 Task: Add an event with the title Coffee Meeting with Jane, date '2024/04/05', time 8:50 AM to 10:50 AMand add a description: _x000D_
Forming Pairs: Divide the team into pairs. Each pair will consist of a faller and one or more catchers. Ideally, the catchers should be physically capable of supporting the weight of the faller., put the event into Blue category . Add location for the event as: 789 Pefkoulia Beach, Lefkada, Greece, logged in from the account softage.10@softage.netand send the event invitation to softage.2@softage.net and softage.3@softage.net. Set a reminder for the event At time of event
Action: Mouse moved to (118, 135)
Screenshot: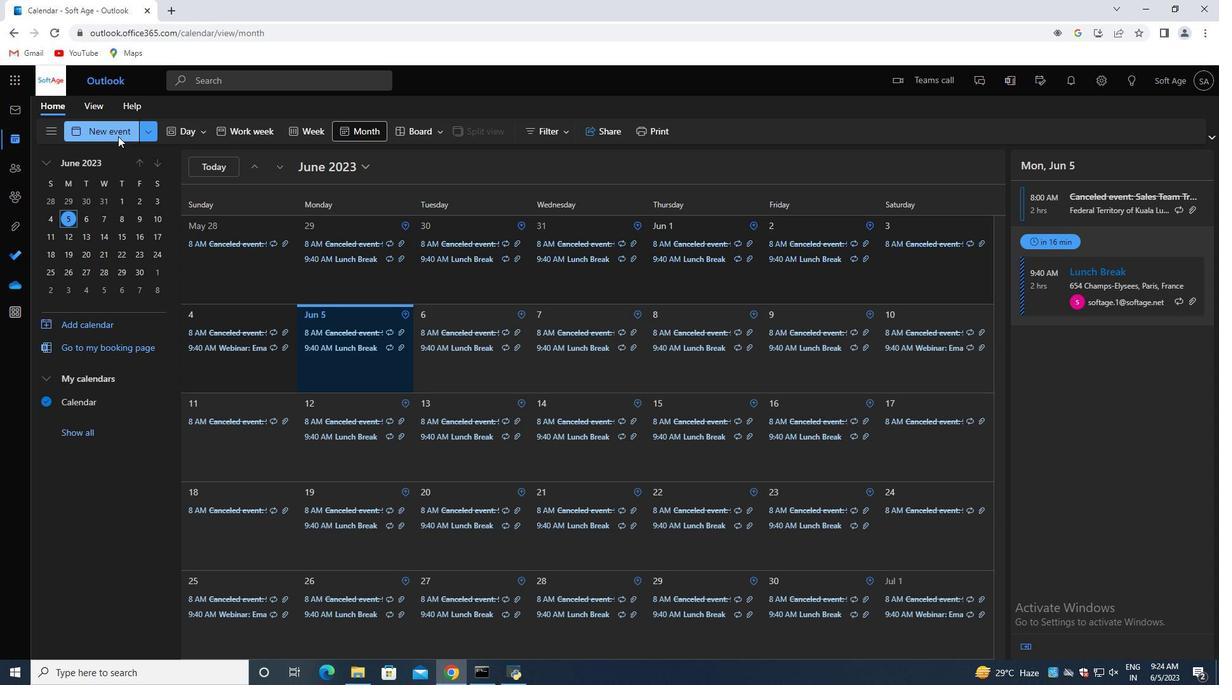 
Action: Mouse pressed left at (118, 135)
Screenshot: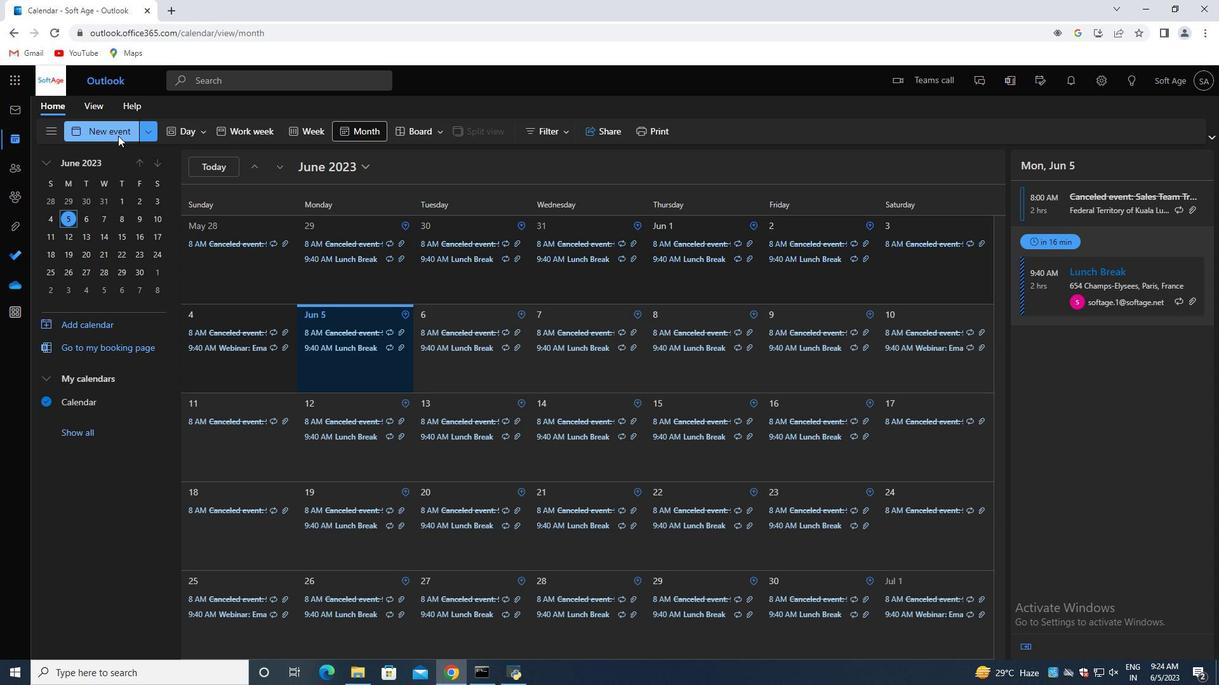 
Action: Mouse moved to (335, 204)
Screenshot: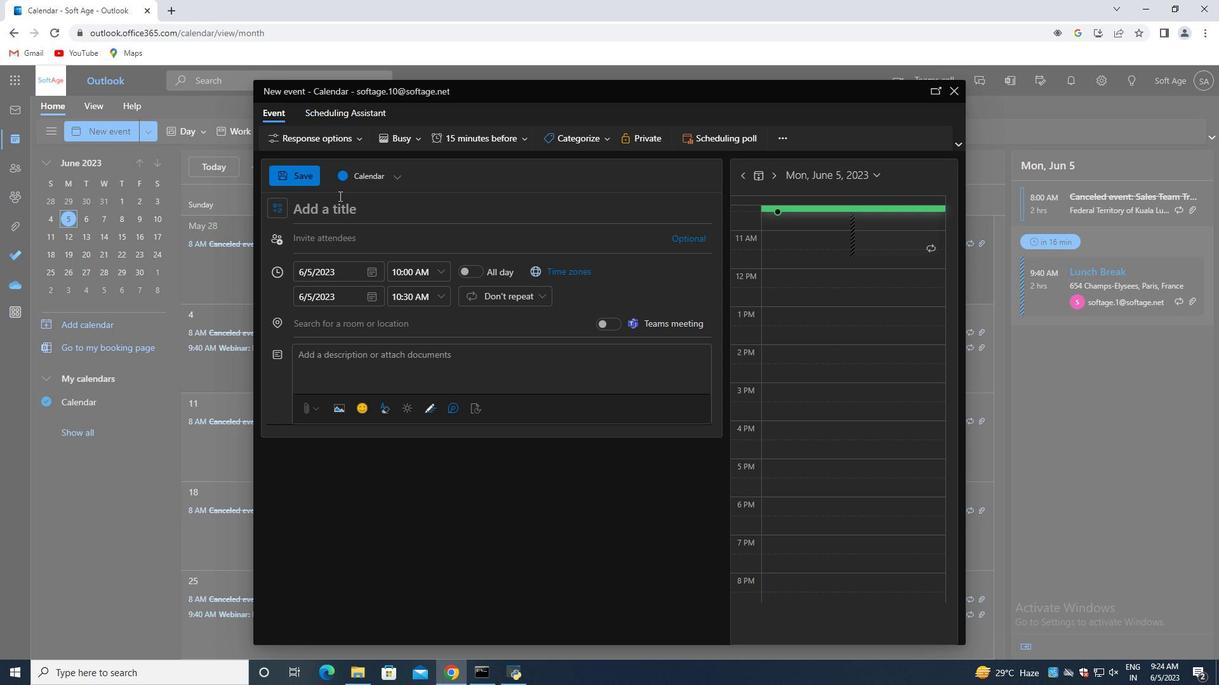 
Action: Mouse pressed left at (335, 204)
Screenshot: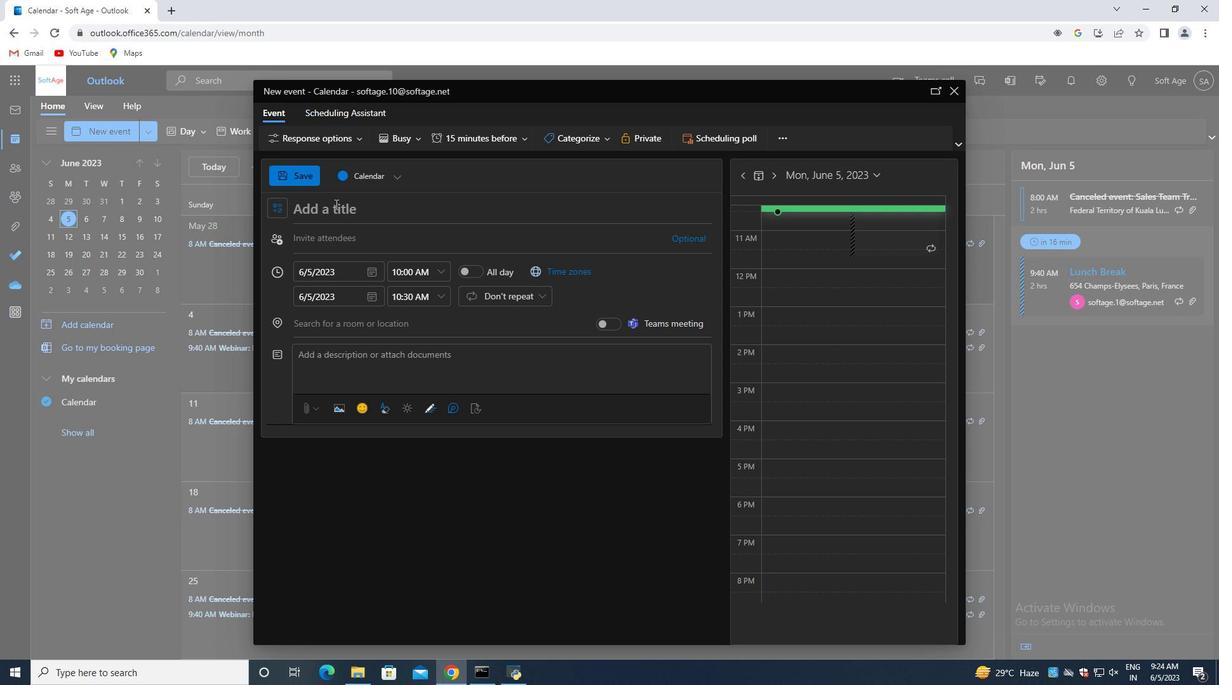 
Action: Key pressed <Key.shift>Coffee<Key.space><Key.shift>Meeting<Key.space>with<Key.space><Key.shift>Jane
Screenshot: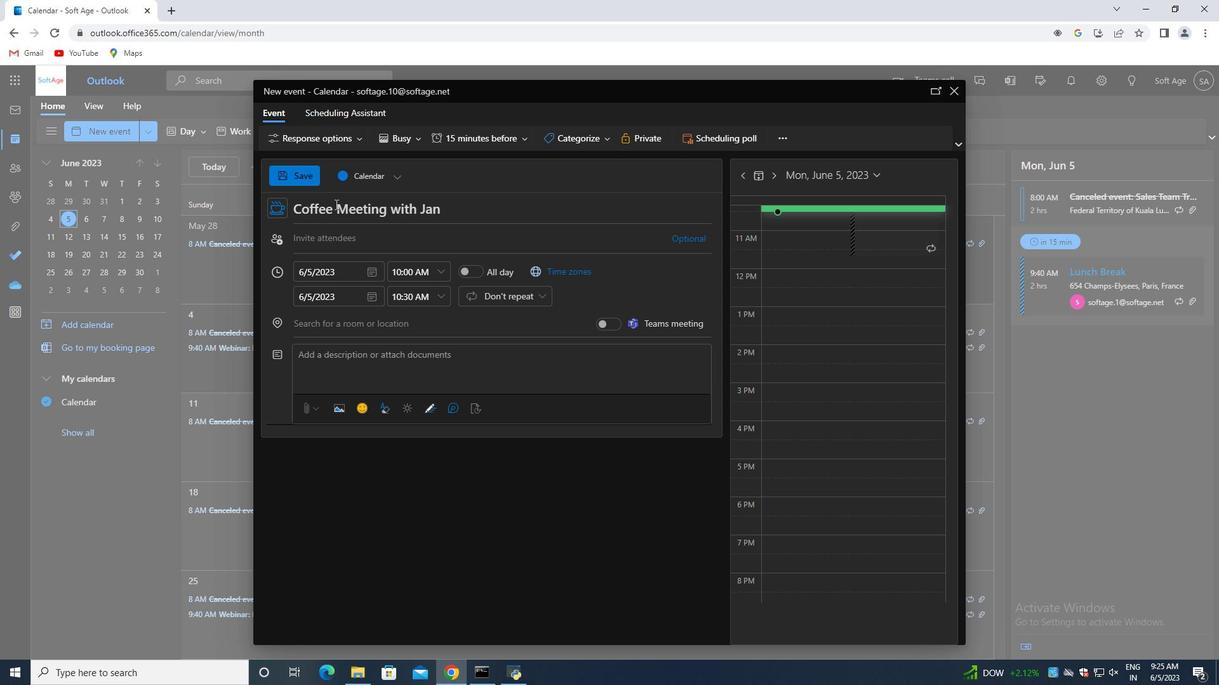 
Action: Mouse moved to (372, 272)
Screenshot: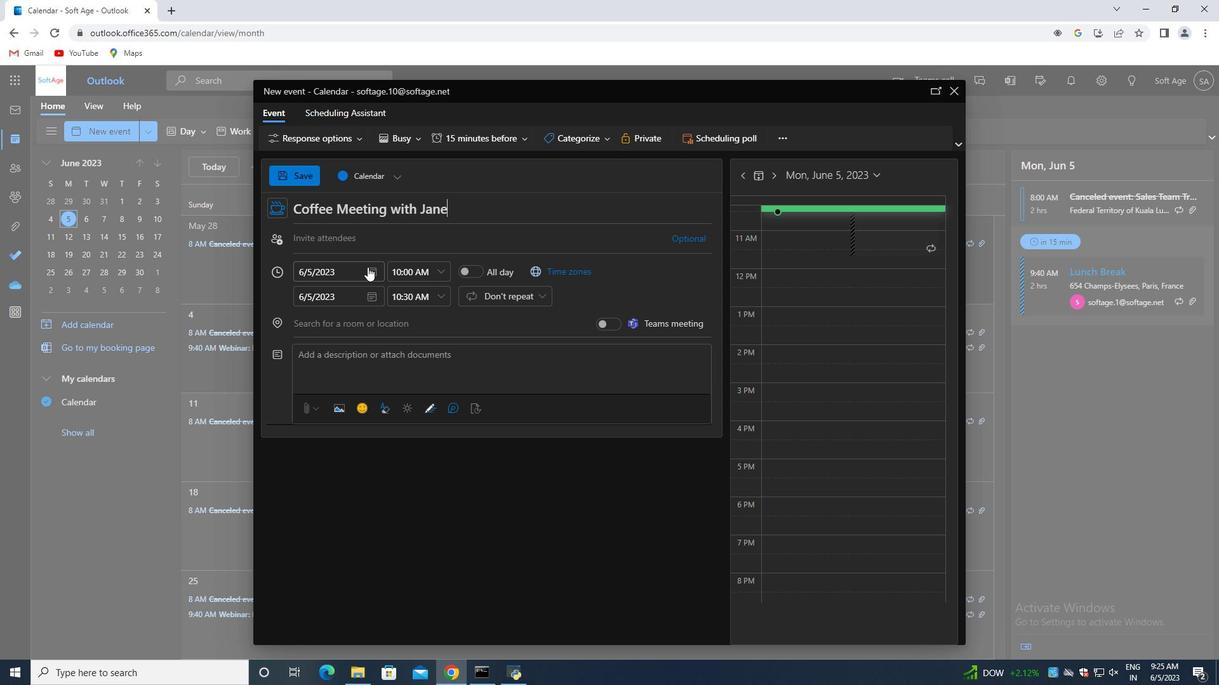 
Action: Mouse pressed left at (372, 272)
Screenshot: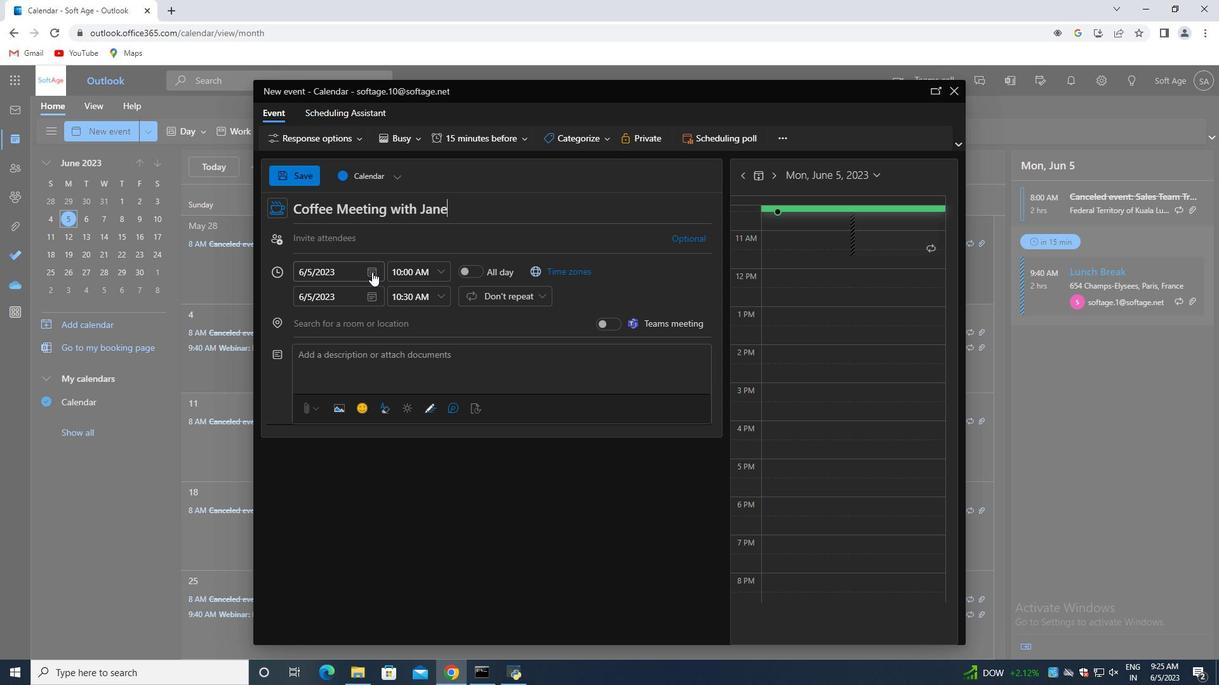 
Action: Mouse moved to (415, 299)
Screenshot: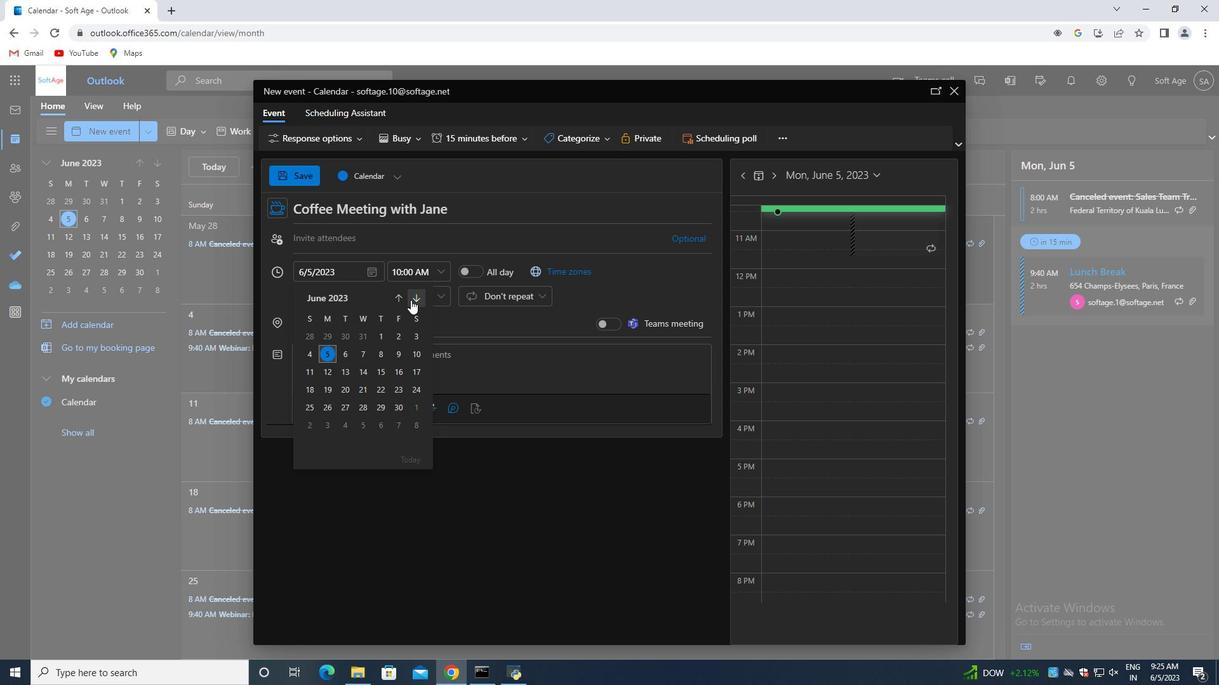 
Action: Mouse pressed left at (415, 299)
Screenshot: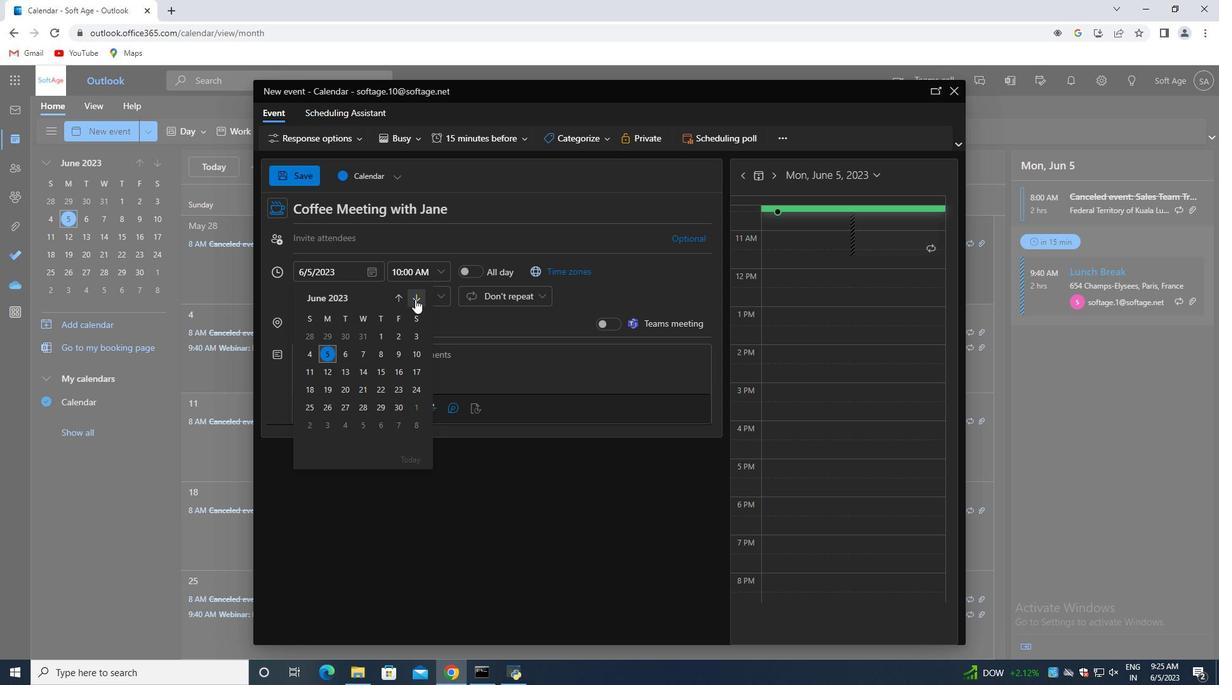 
Action: Mouse pressed left at (415, 299)
Screenshot: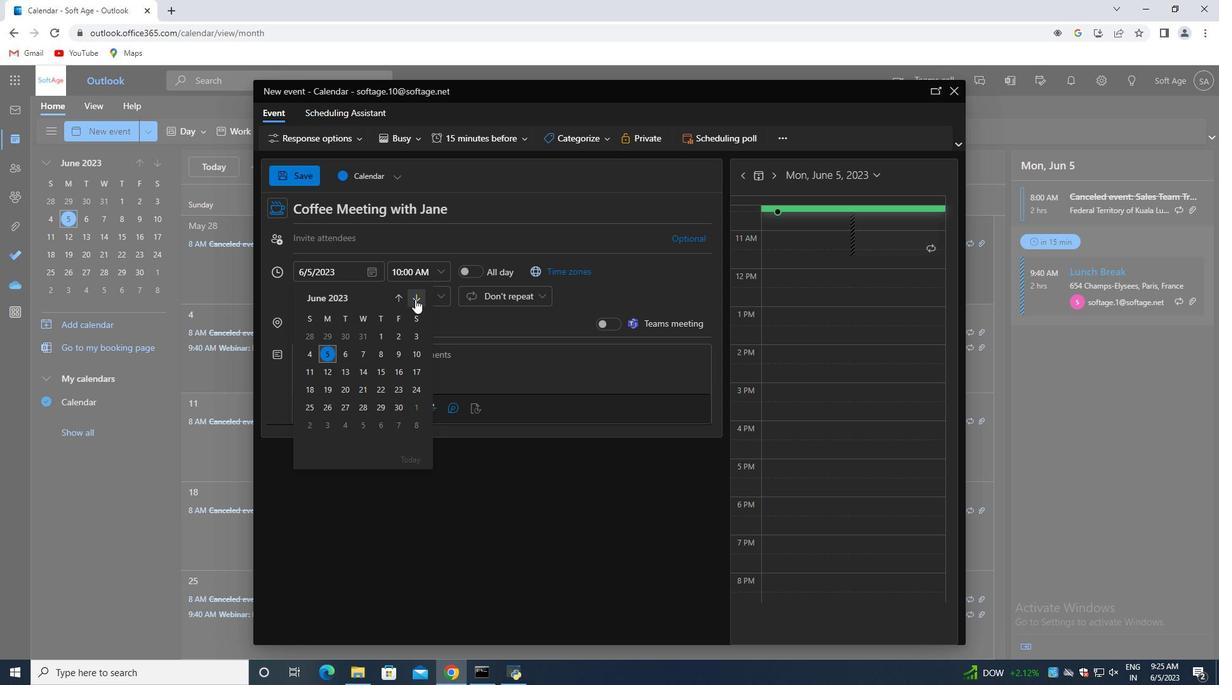 
Action: Mouse pressed left at (415, 299)
Screenshot: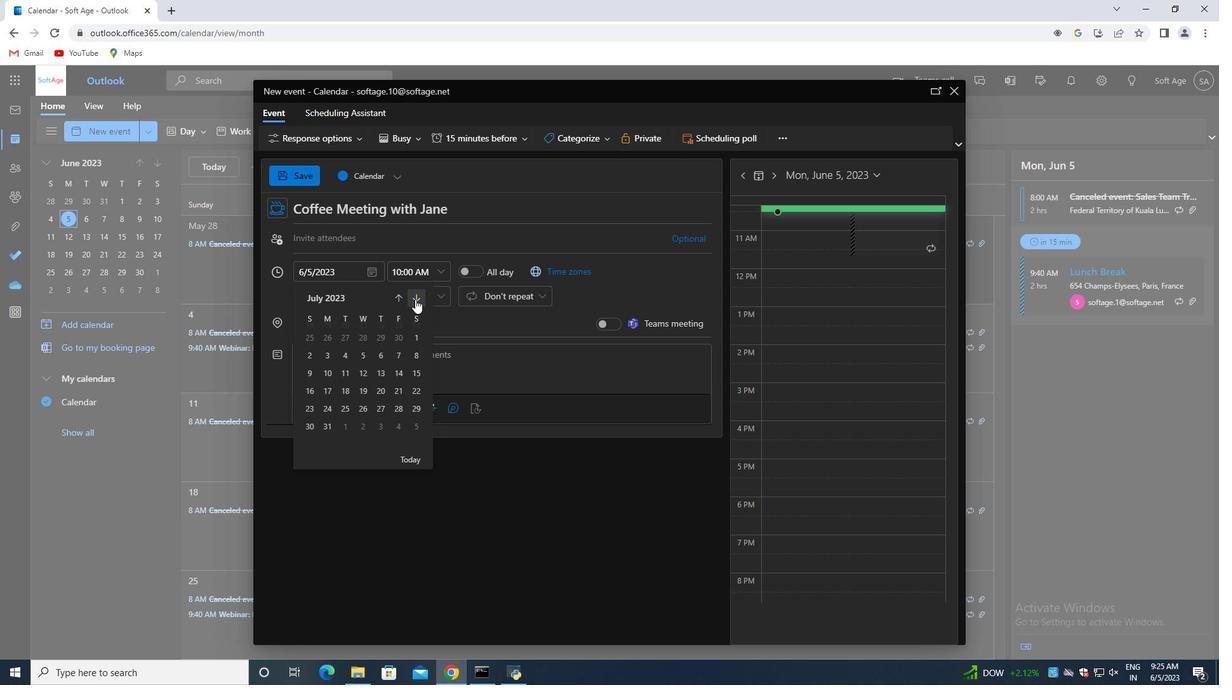 
Action: Mouse pressed left at (415, 299)
Screenshot: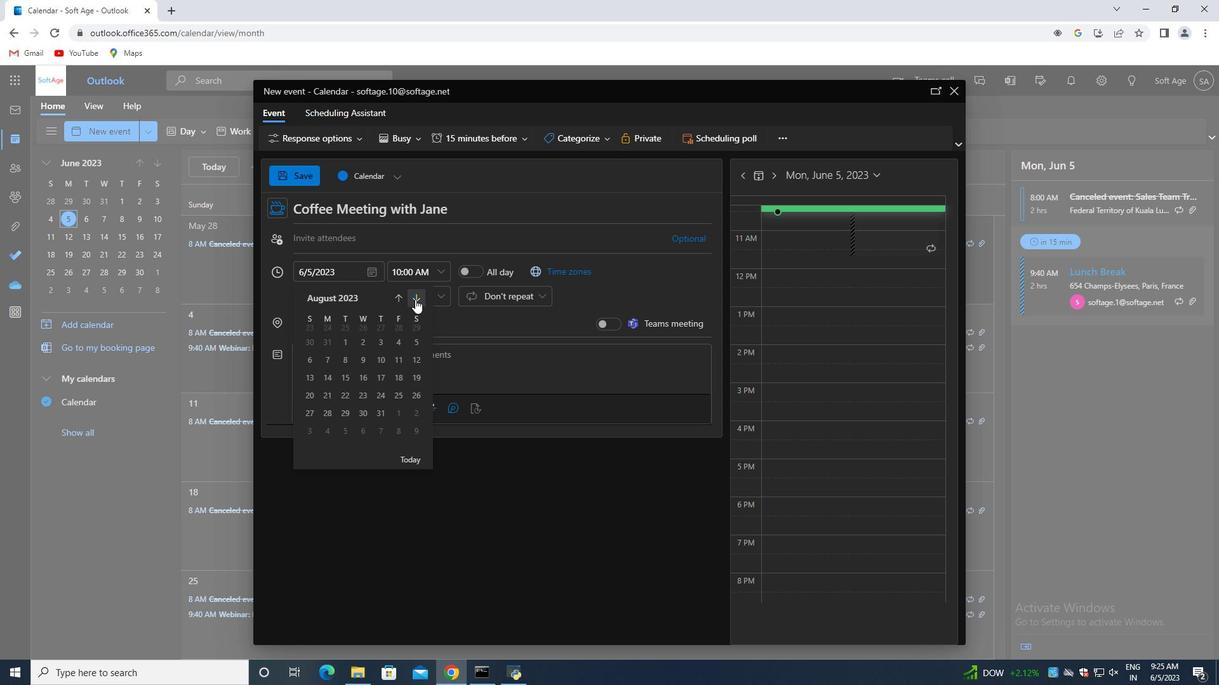 
Action: Mouse pressed left at (415, 299)
Screenshot: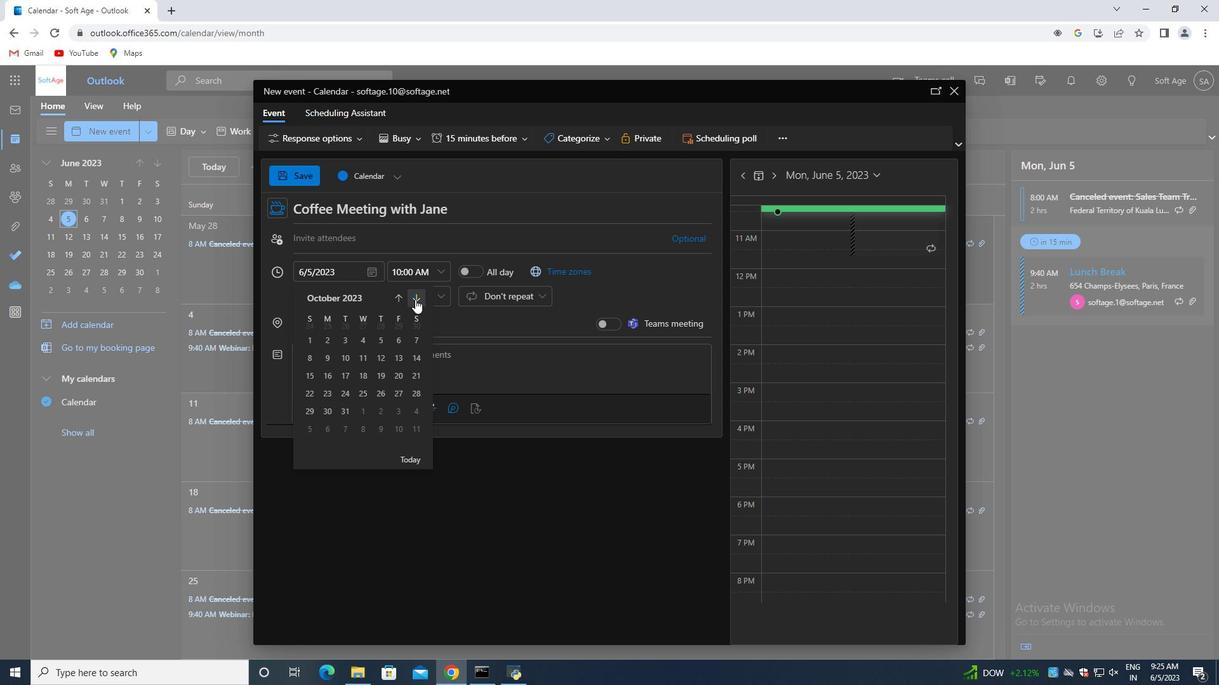 
Action: Mouse pressed left at (415, 299)
Screenshot: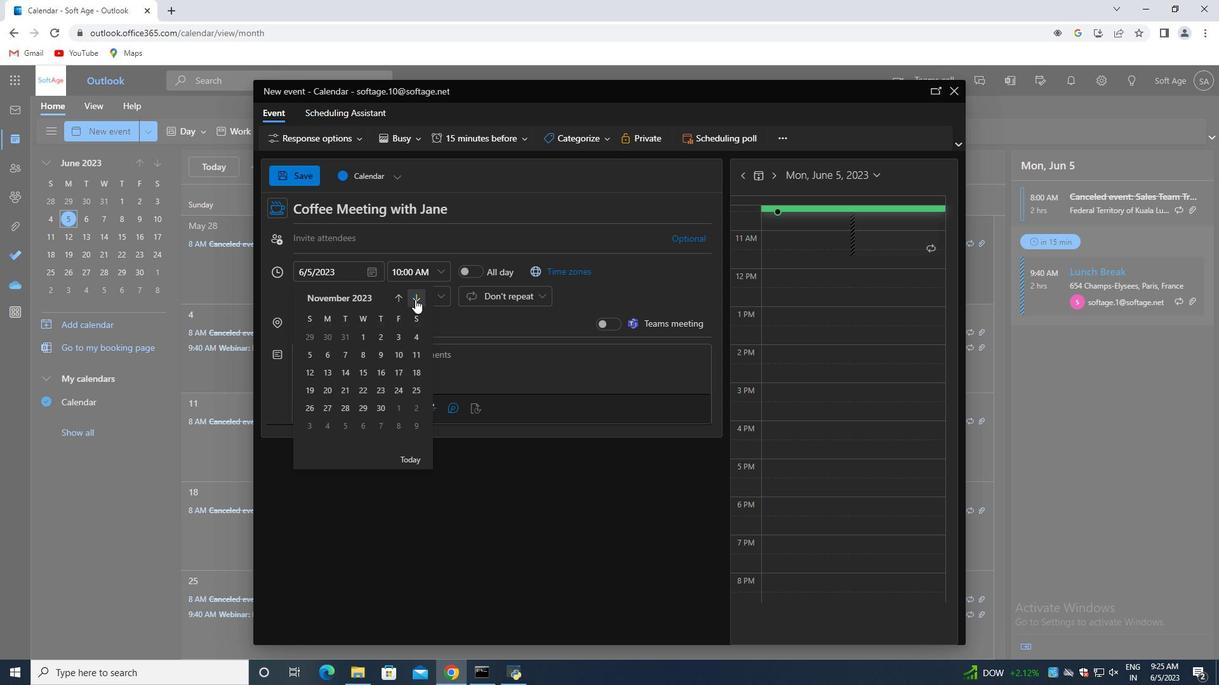 
Action: Mouse pressed left at (415, 299)
Screenshot: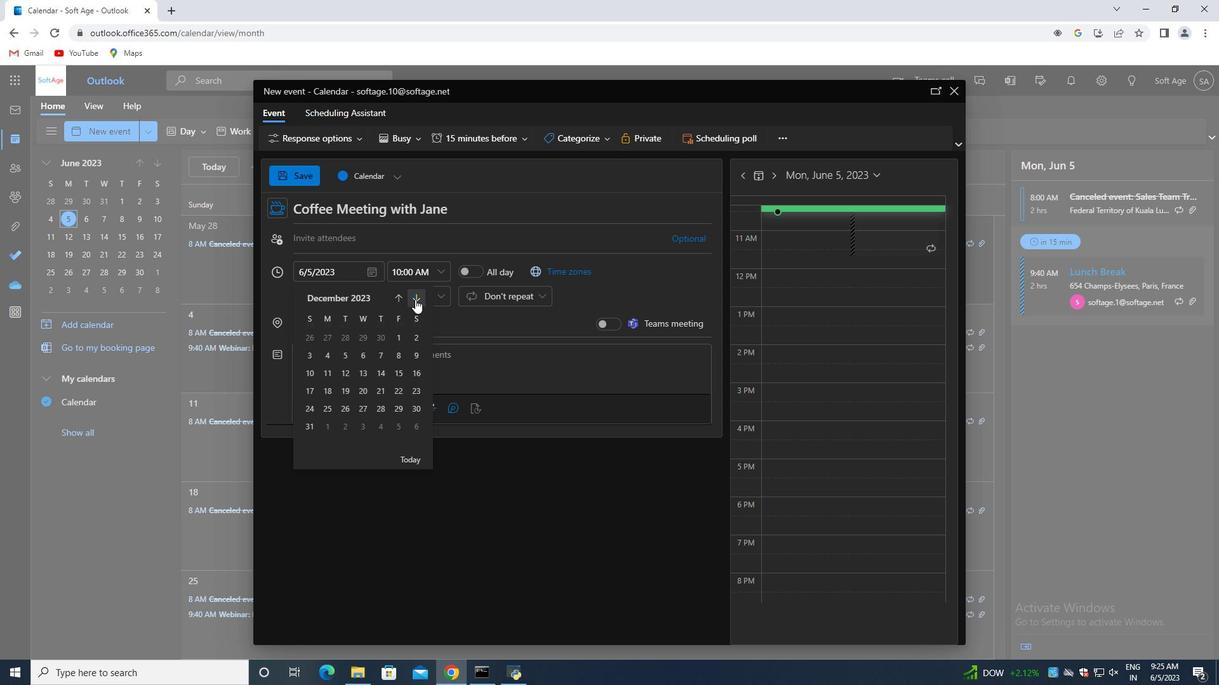 
Action: Mouse pressed left at (415, 299)
Screenshot: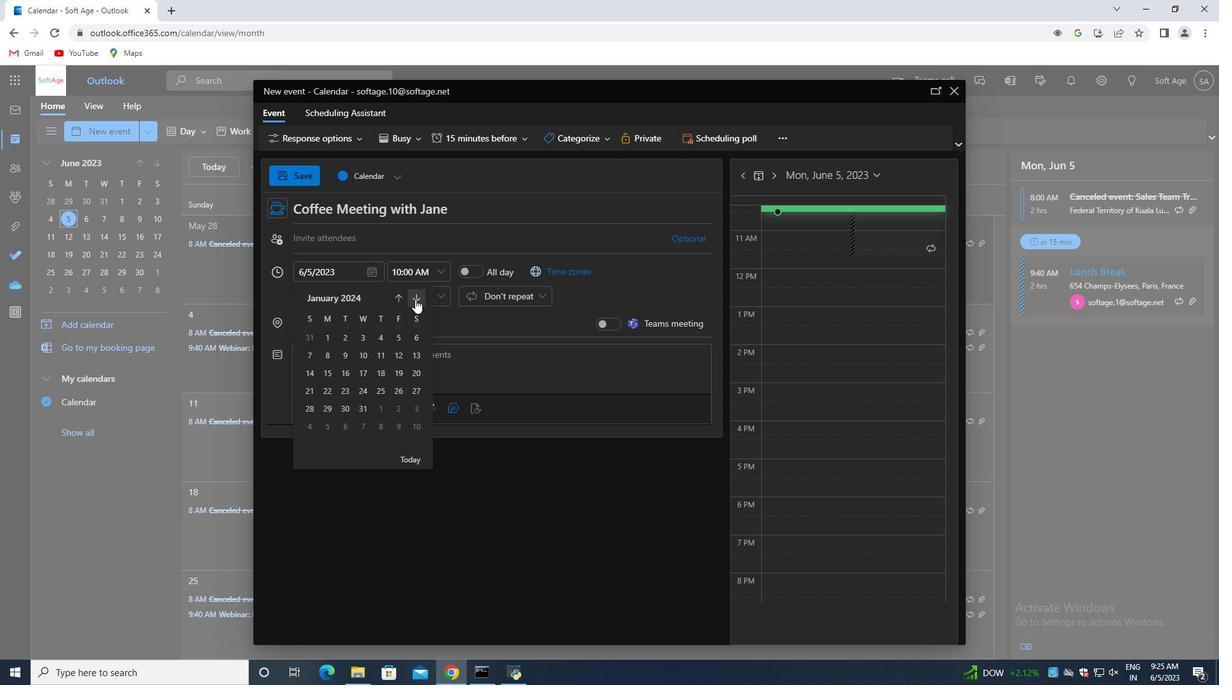 
Action: Mouse pressed left at (415, 299)
Screenshot: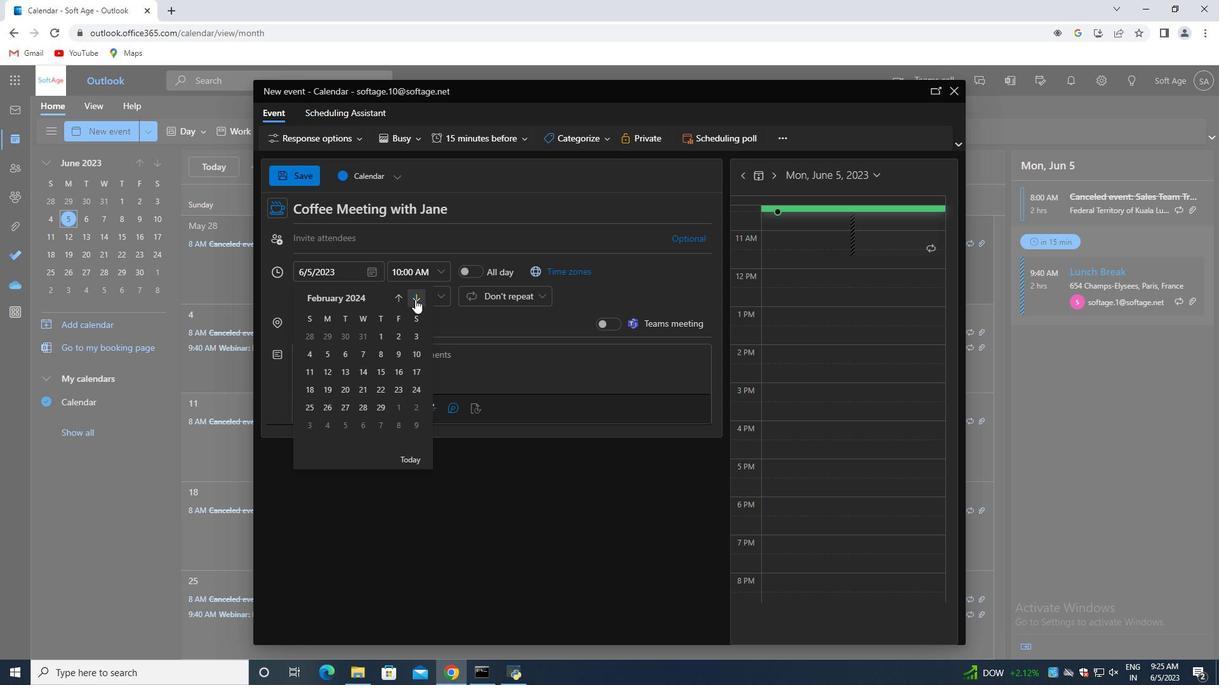 
Action: Mouse pressed left at (415, 299)
Screenshot: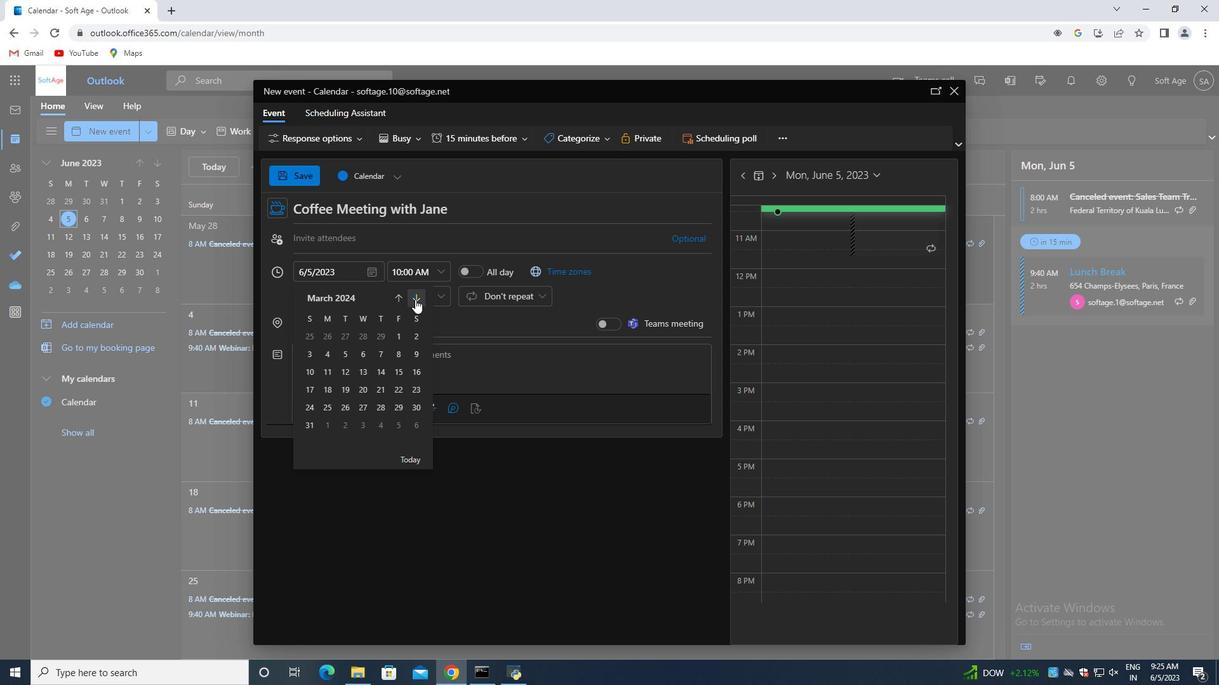 
Action: Mouse moved to (398, 334)
Screenshot: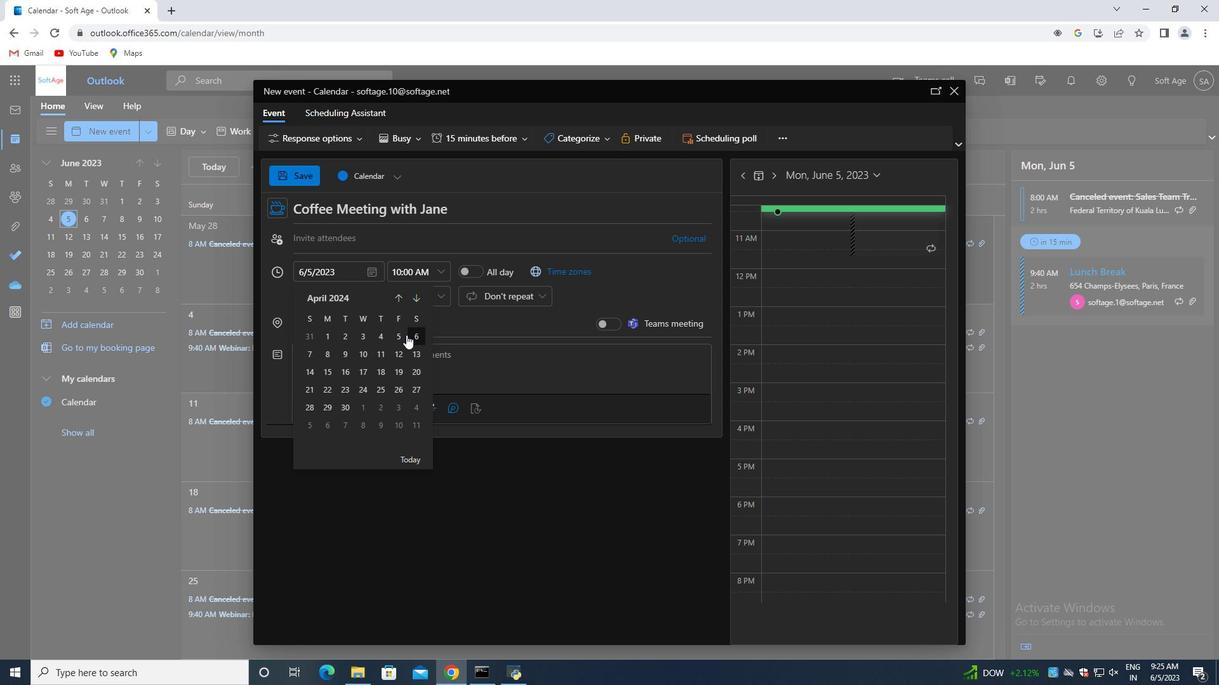 
Action: Mouse pressed left at (398, 334)
Screenshot: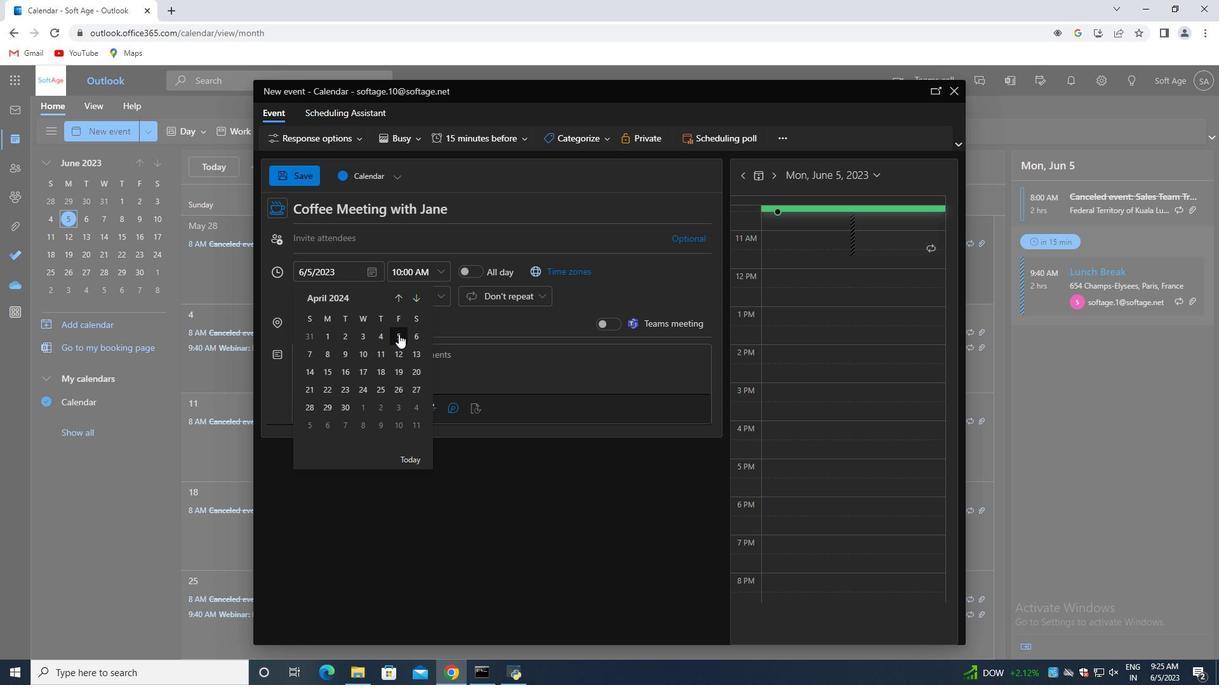 
Action: Mouse moved to (442, 271)
Screenshot: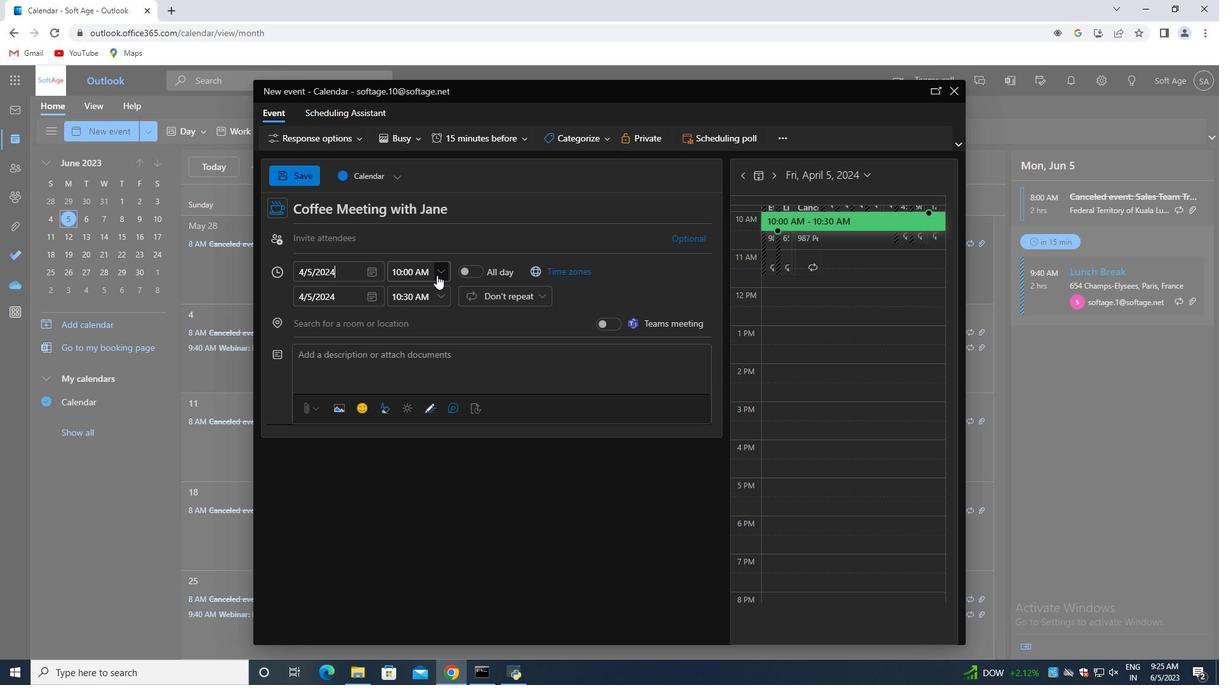 
Action: Mouse pressed left at (442, 271)
Screenshot: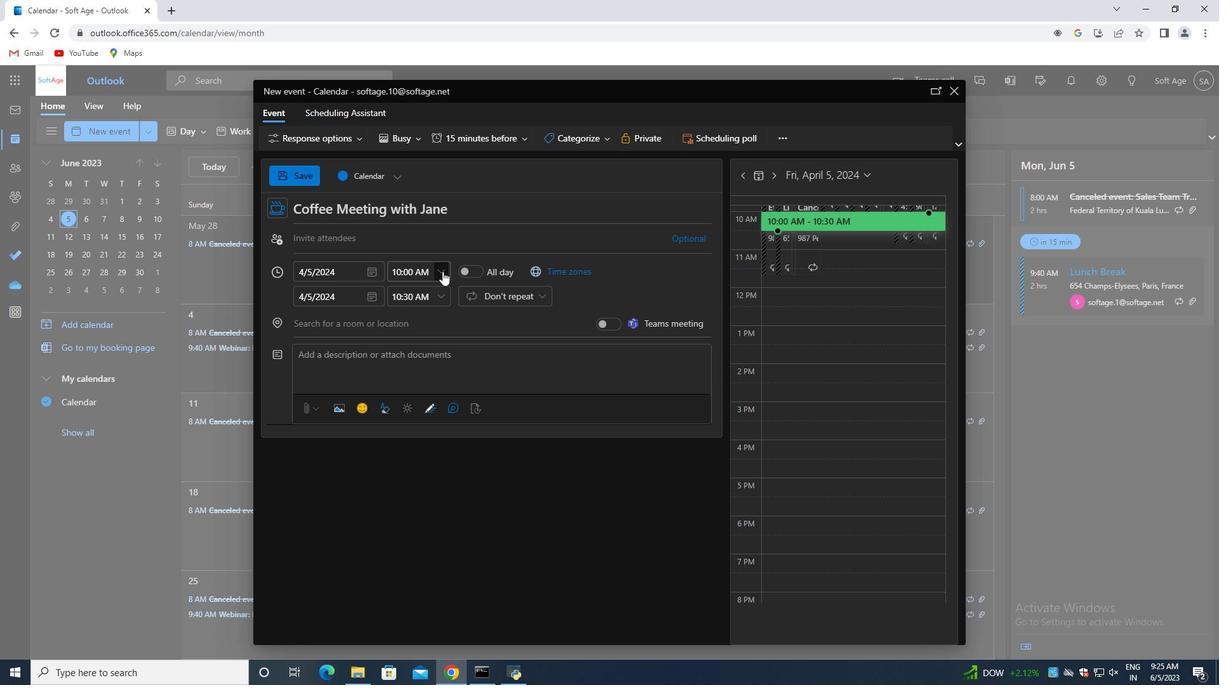 
Action: Mouse moved to (426, 330)
Screenshot: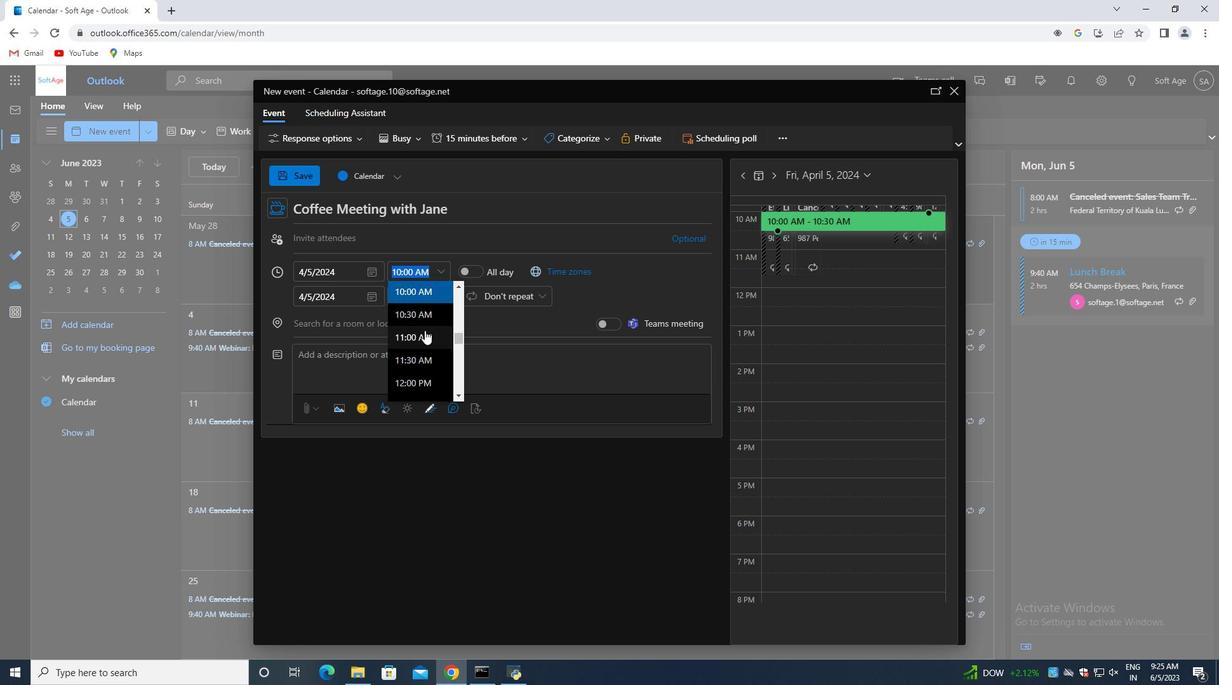 
Action: Mouse scrolled (426, 331) with delta (0, 0)
Screenshot: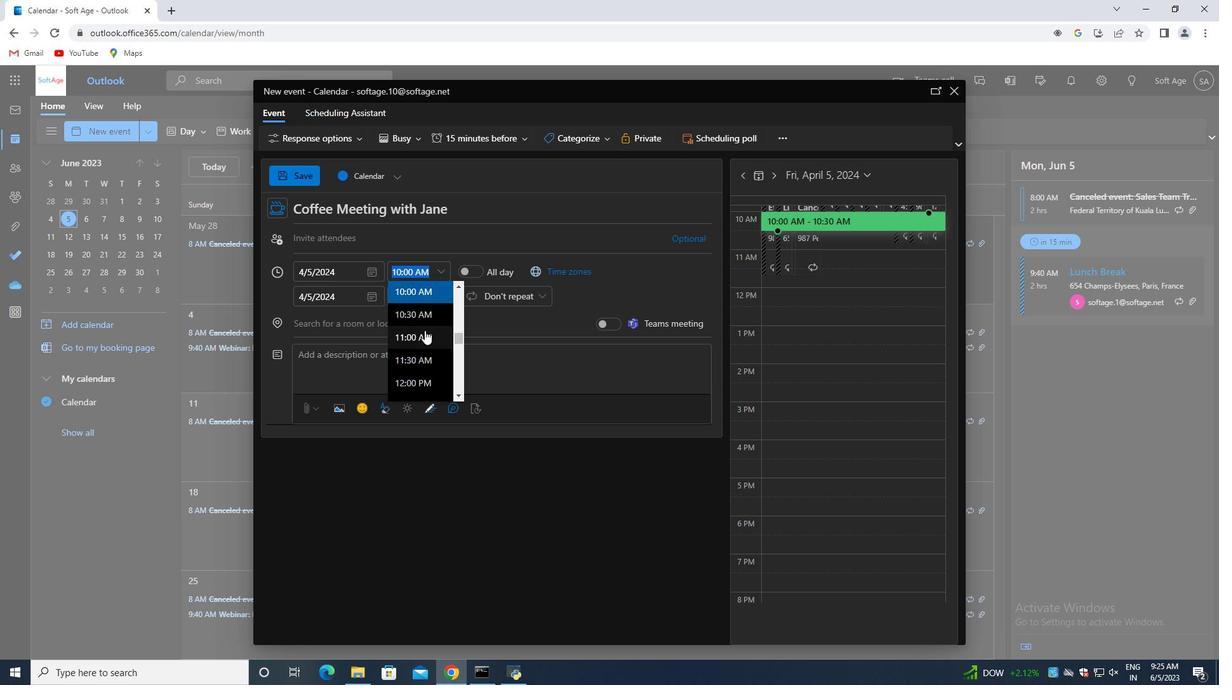 
Action: Mouse scrolled (426, 331) with delta (0, 0)
Screenshot: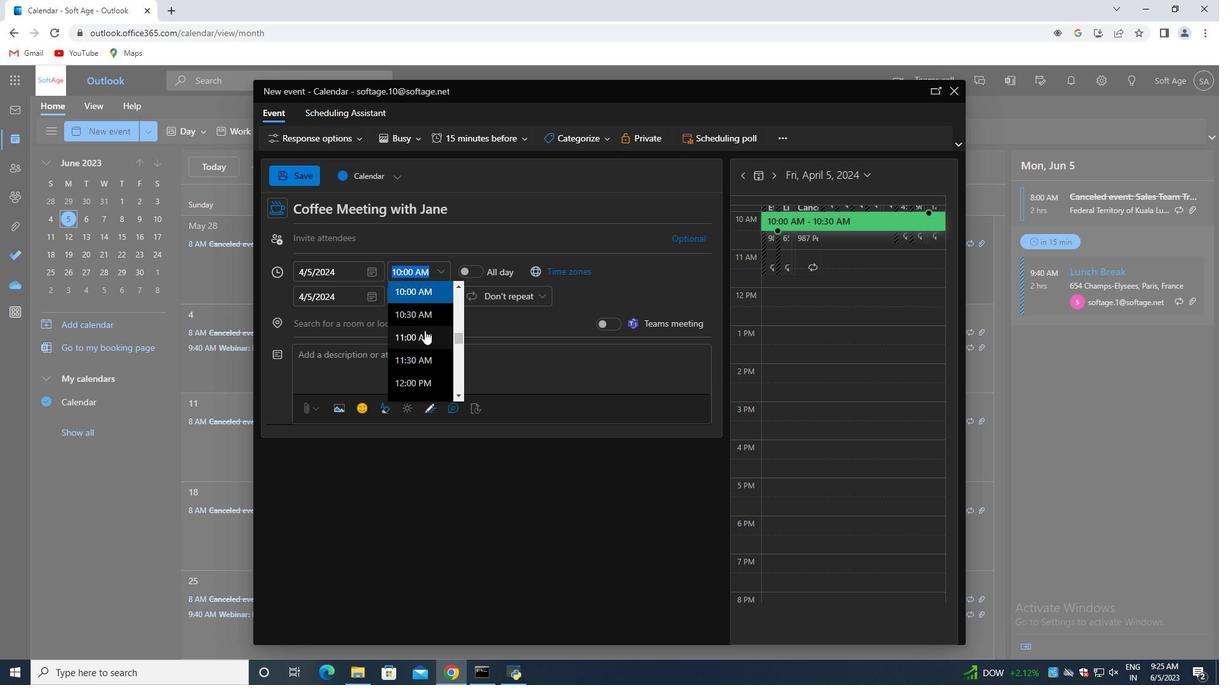 
Action: Mouse scrolled (426, 331) with delta (0, 0)
Screenshot: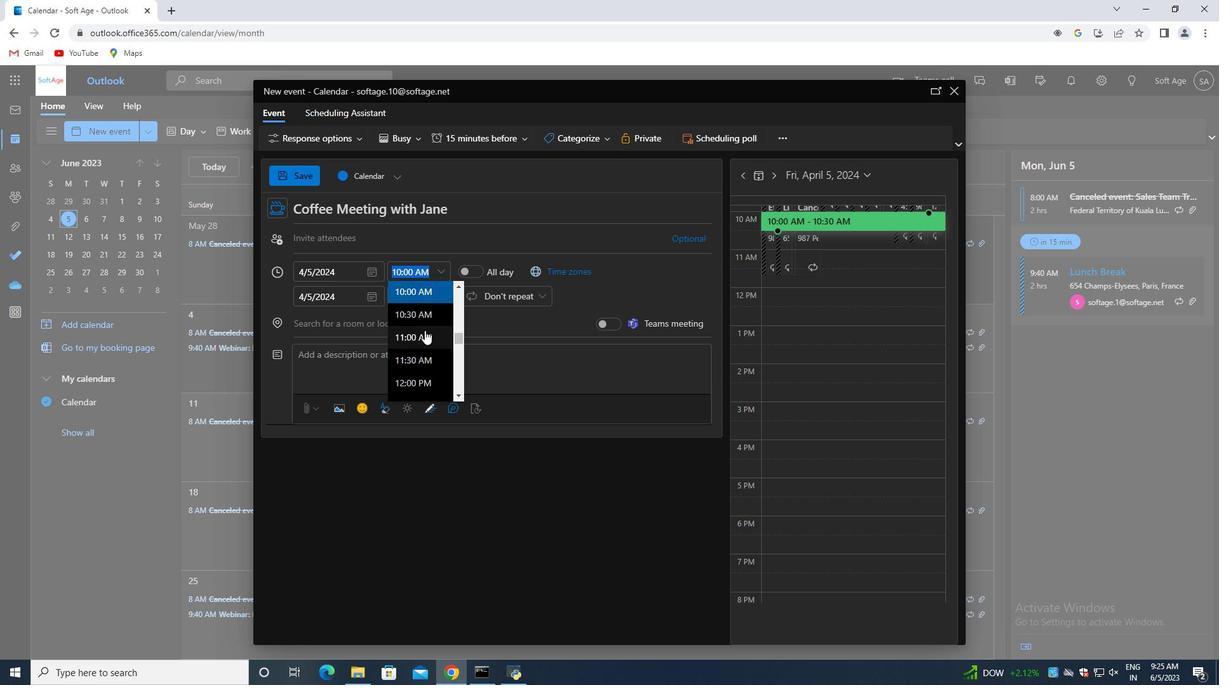 
Action: Mouse scrolled (426, 330) with delta (0, 0)
Screenshot: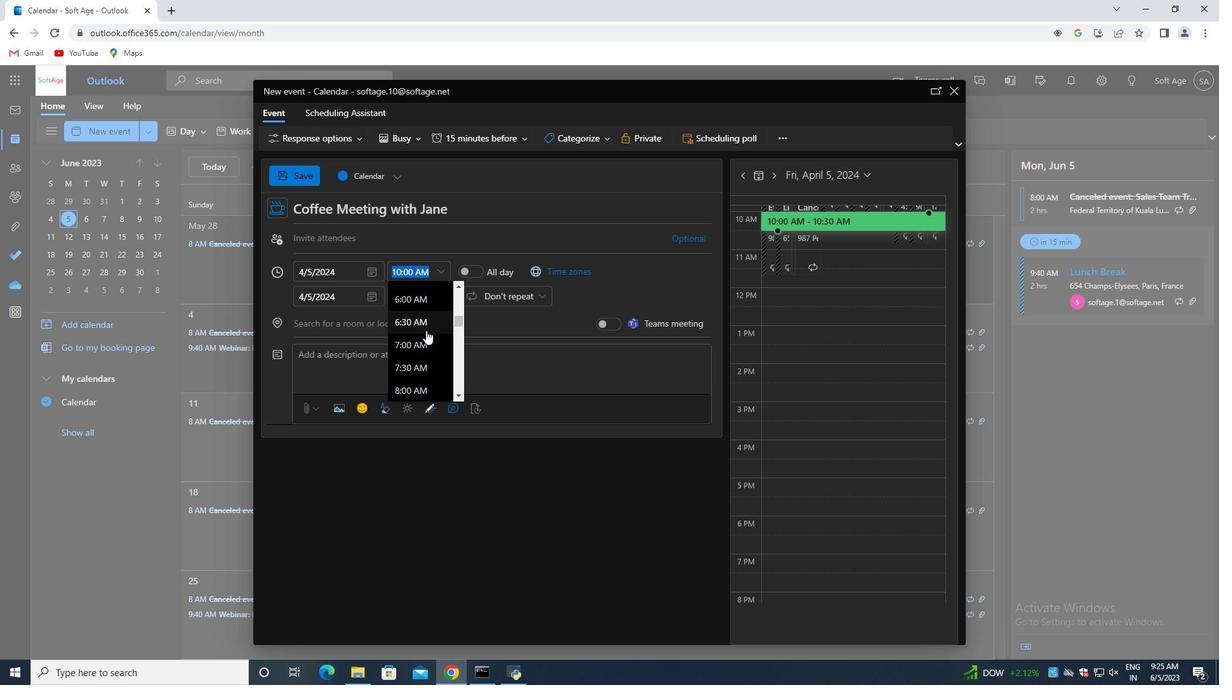 
Action: Mouse moved to (409, 347)
Screenshot: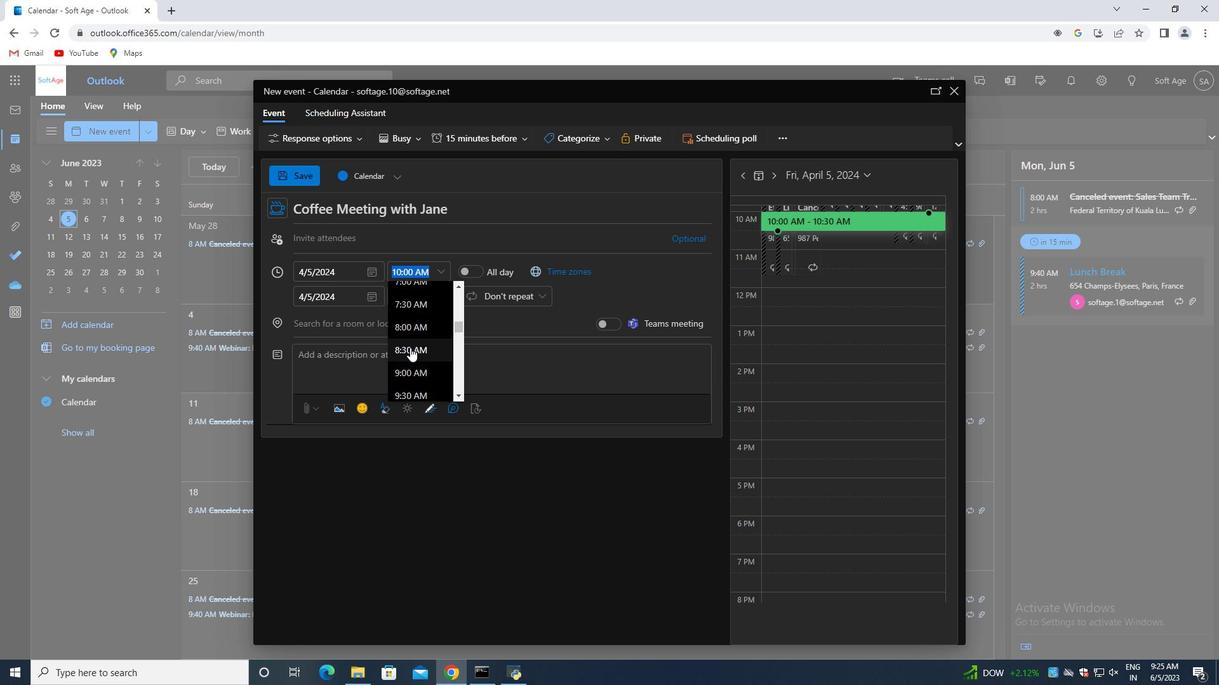 
Action: Mouse pressed left at (409, 347)
Screenshot: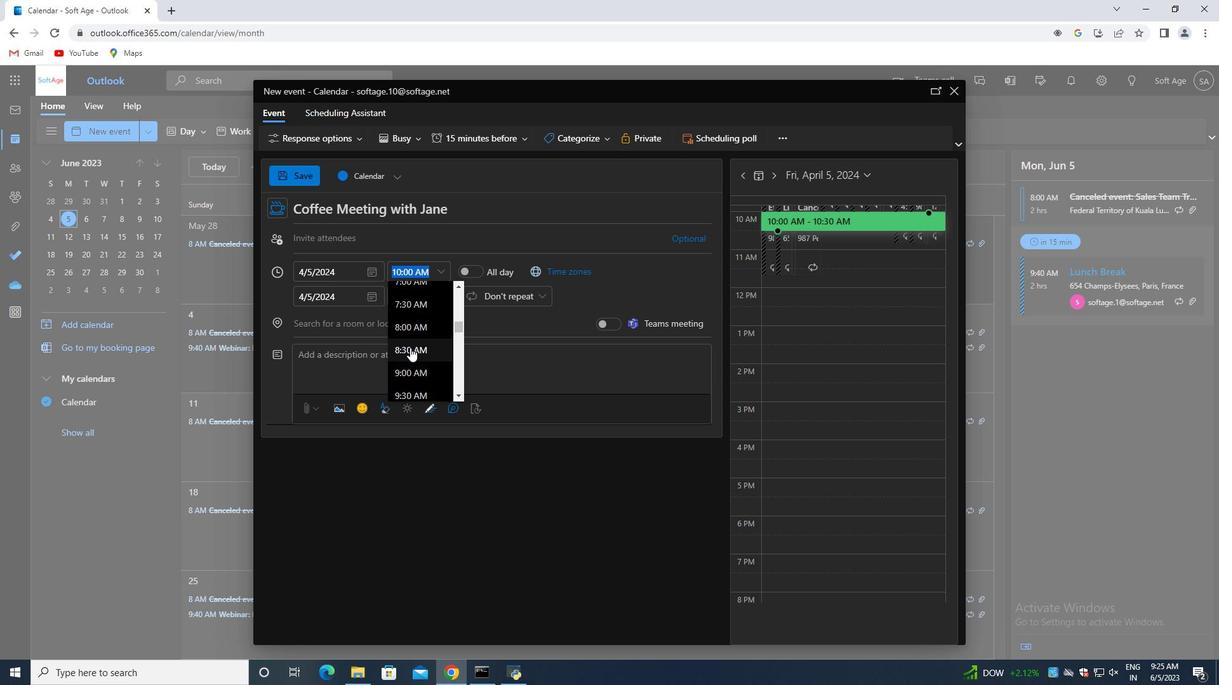
Action: Mouse moved to (402, 269)
Screenshot: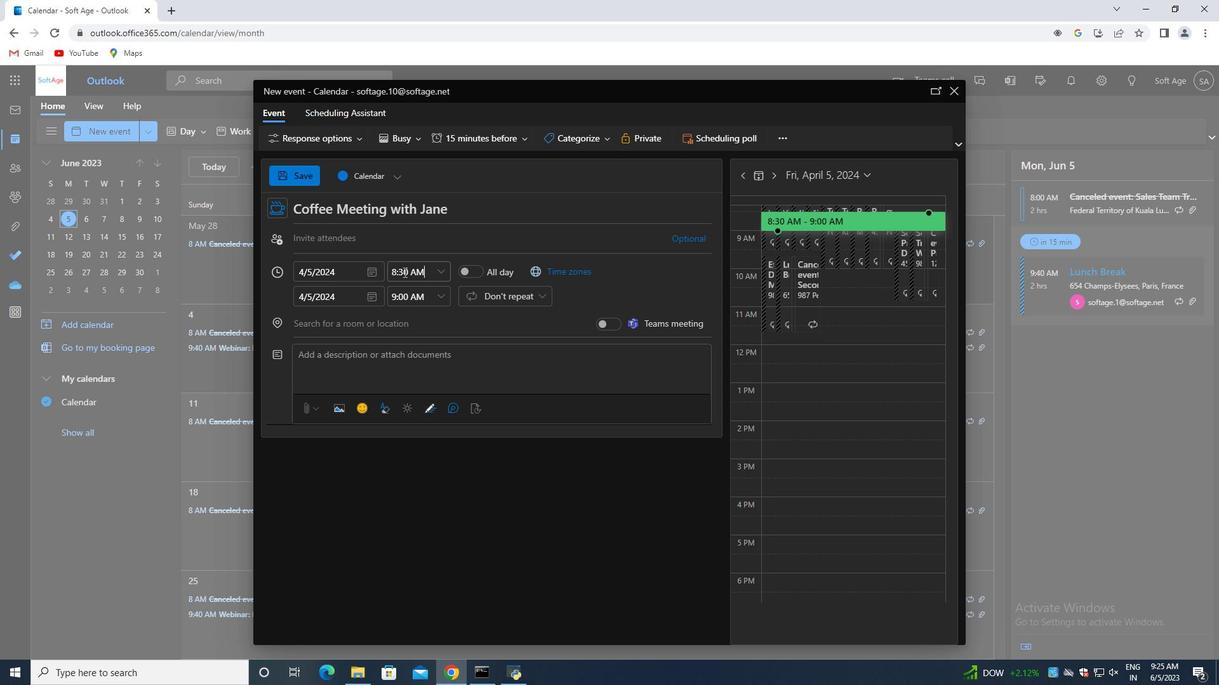
Action: Mouse pressed left at (402, 269)
Screenshot: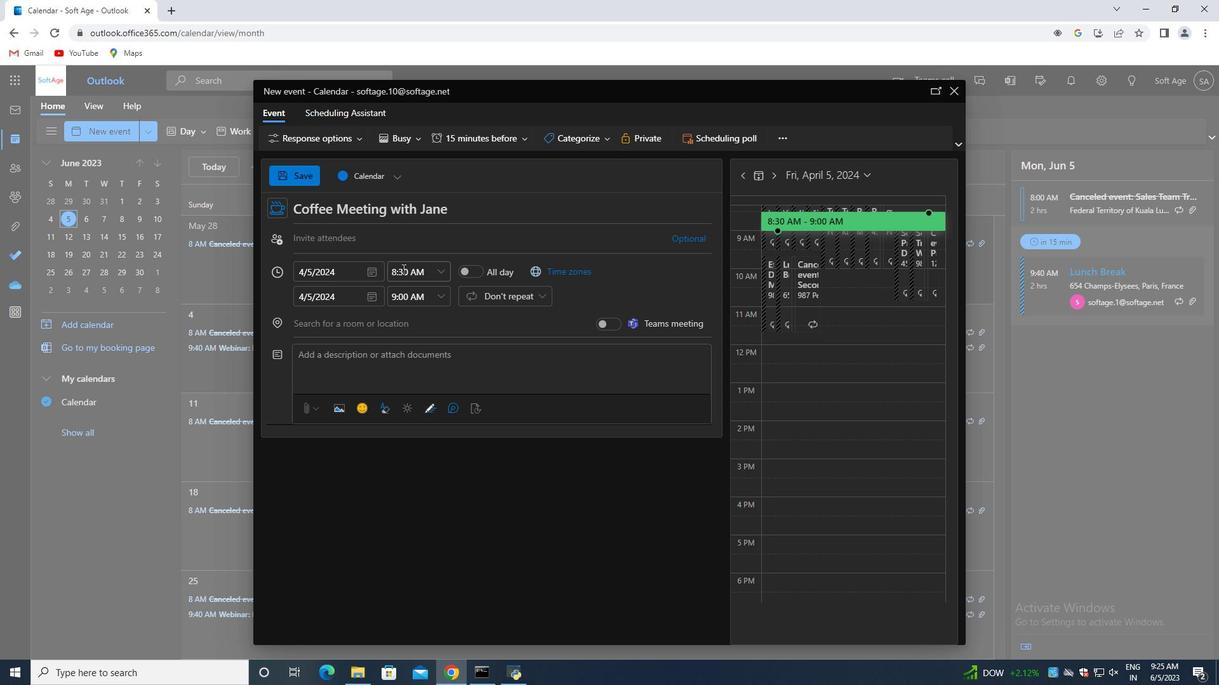 
Action: Mouse moved to (408, 330)
Screenshot: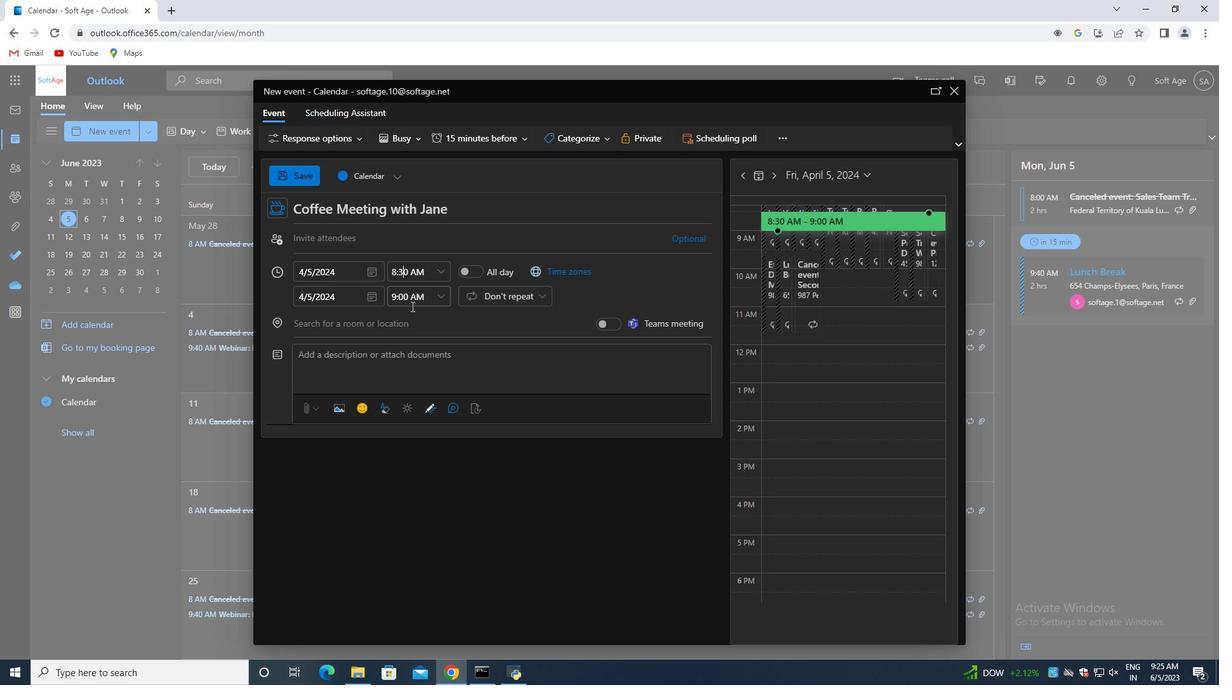 
Action: Key pressed <Key.backspace>5
Screenshot: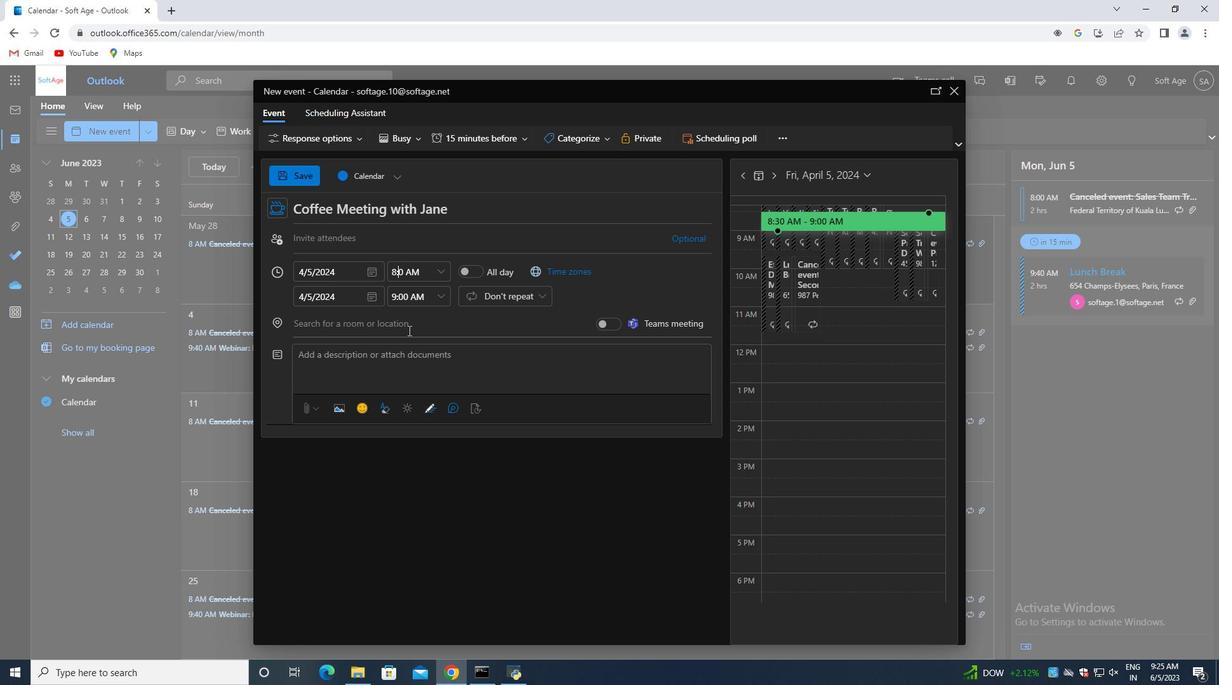 
Action: Mouse moved to (445, 291)
Screenshot: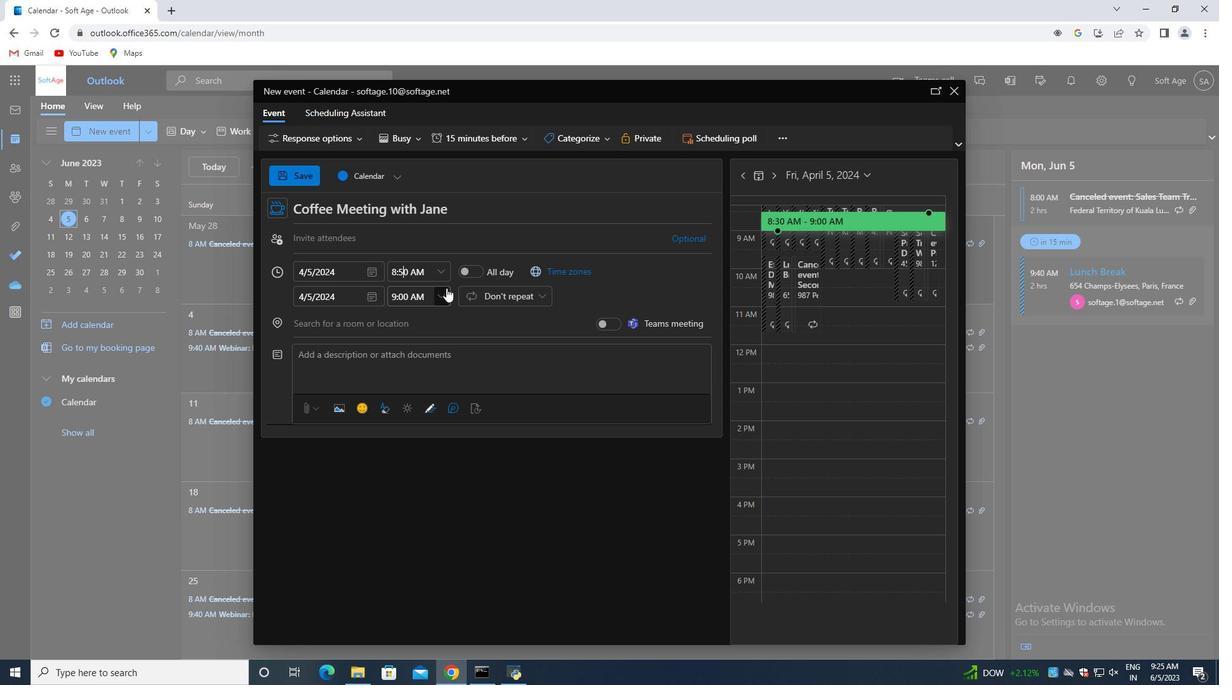 
Action: Mouse pressed left at (445, 291)
Screenshot: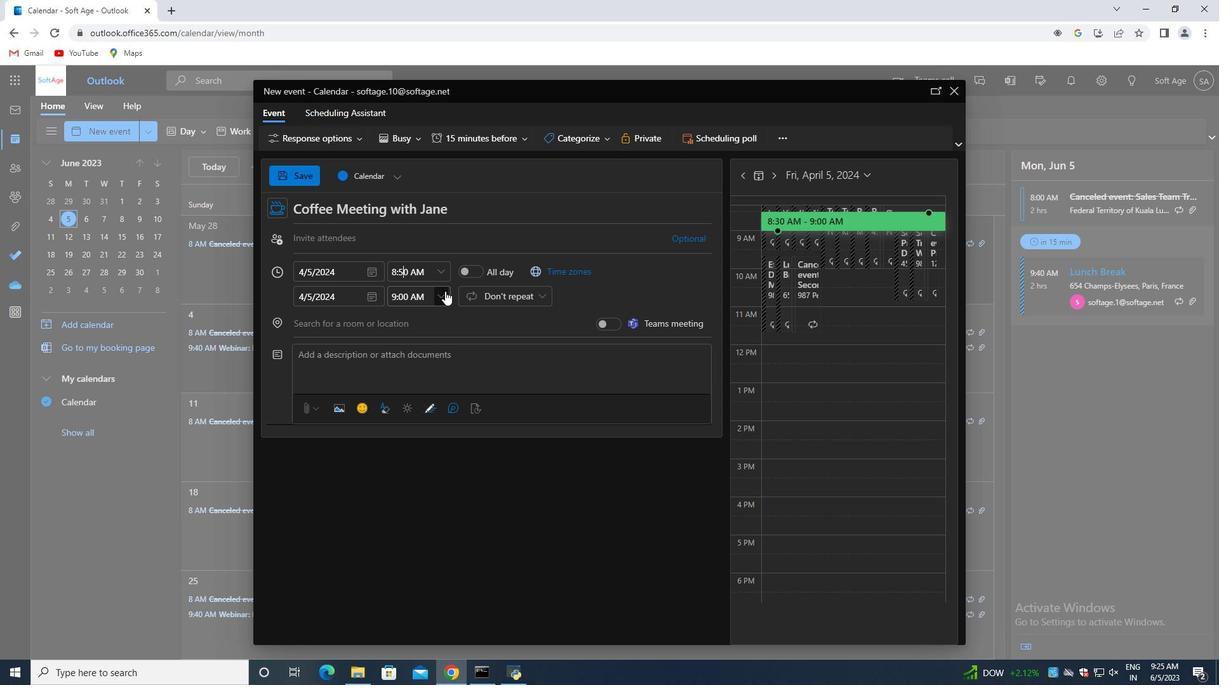 
Action: Mouse moved to (417, 380)
Screenshot: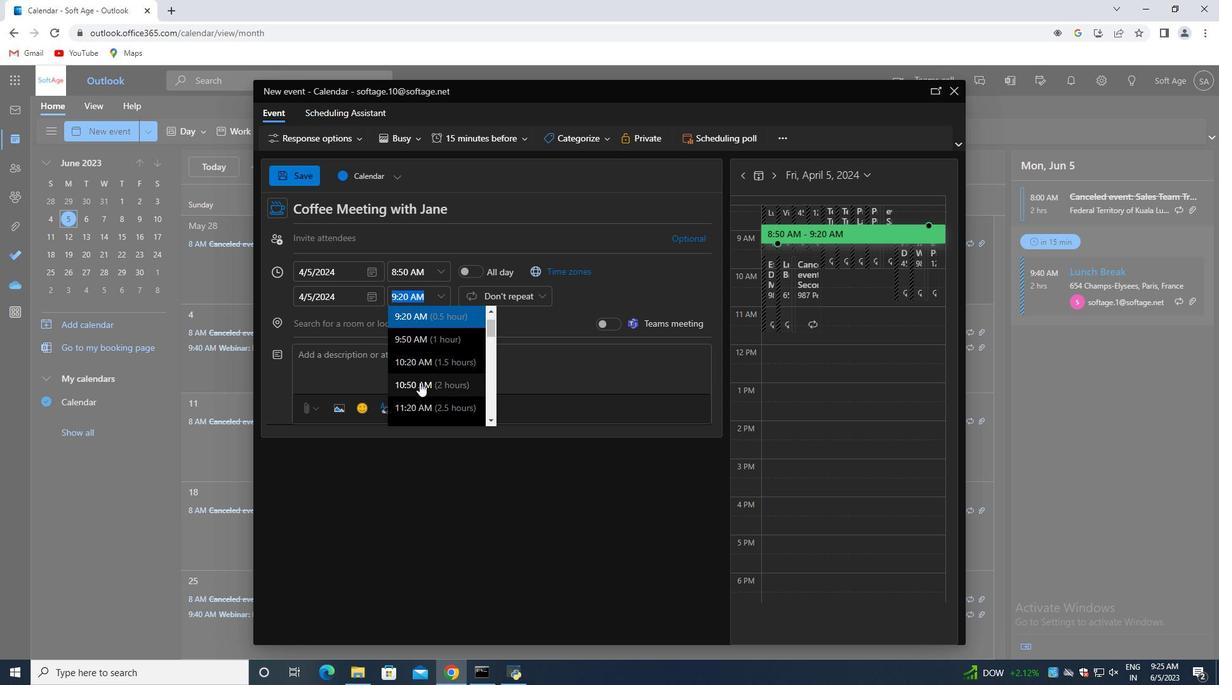 
Action: Mouse pressed left at (417, 380)
Screenshot: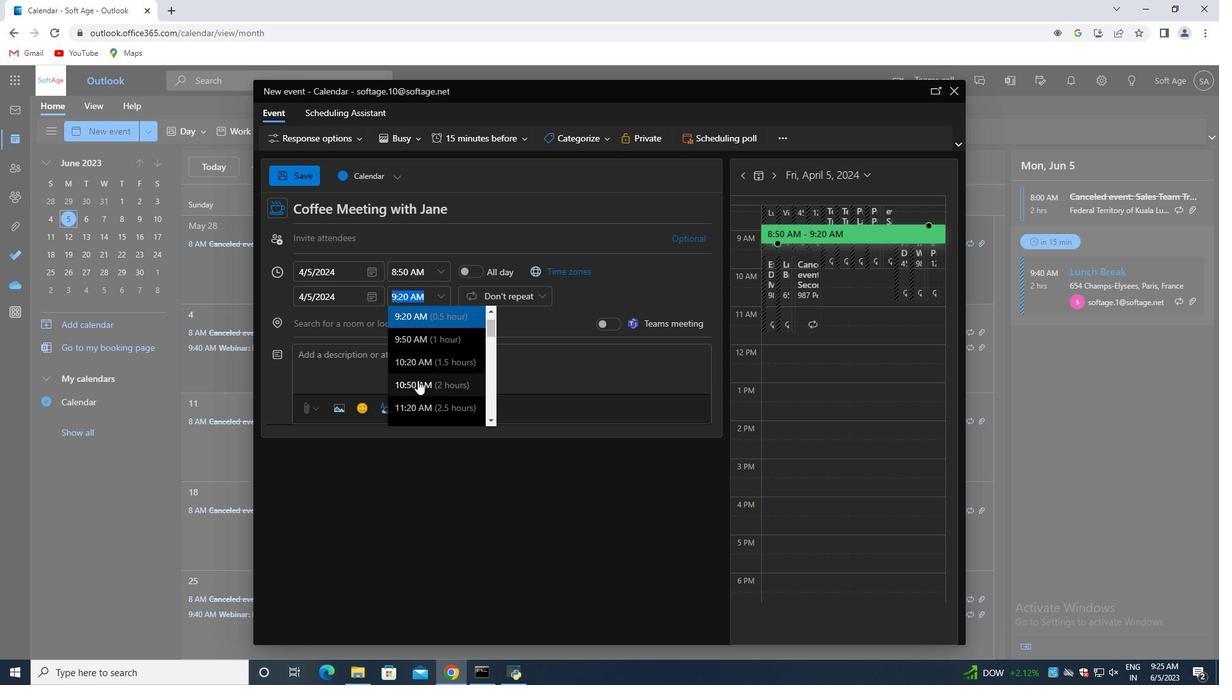 
Action: Mouse moved to (358, 350)
Screenshot: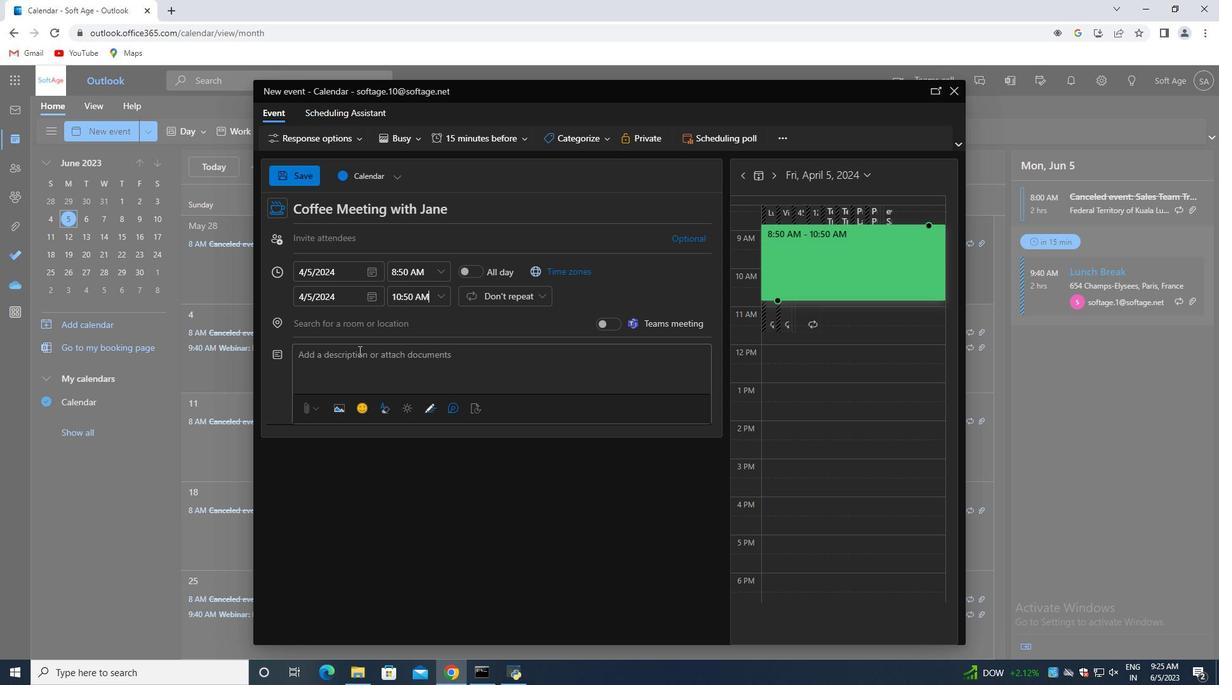 
Action: Mouse pressed left at (358, 350)
Screenshot: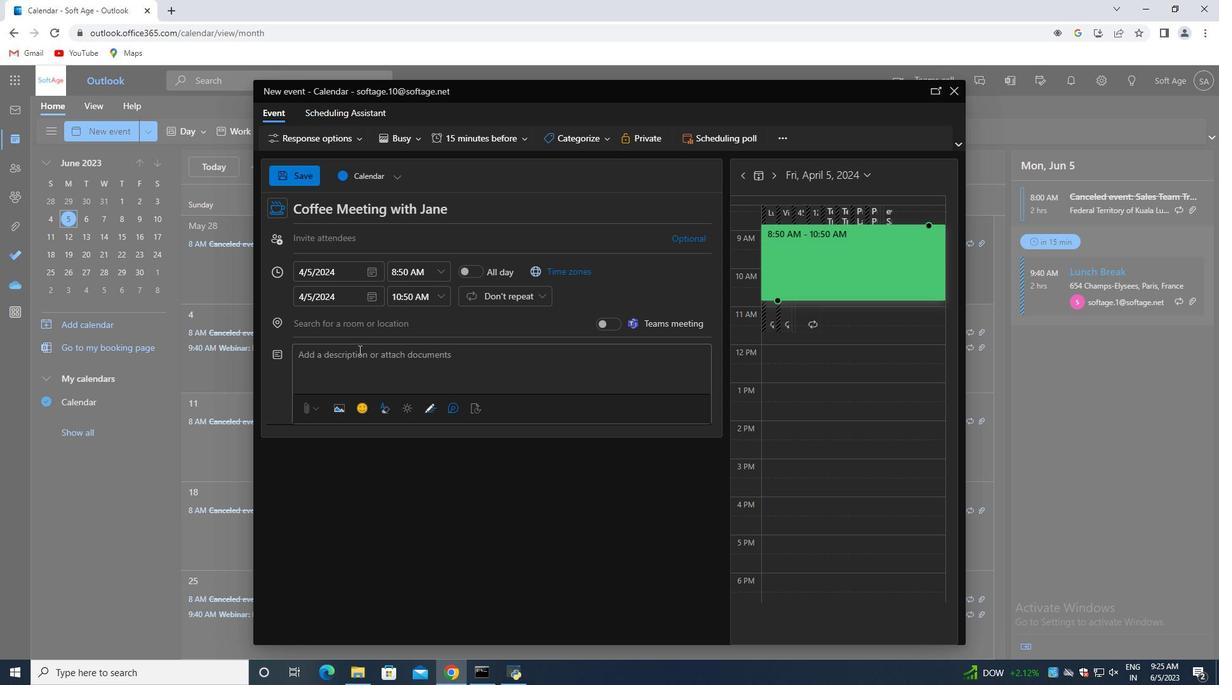 
Action: Mouse moved to (358, 350)
Screenshot: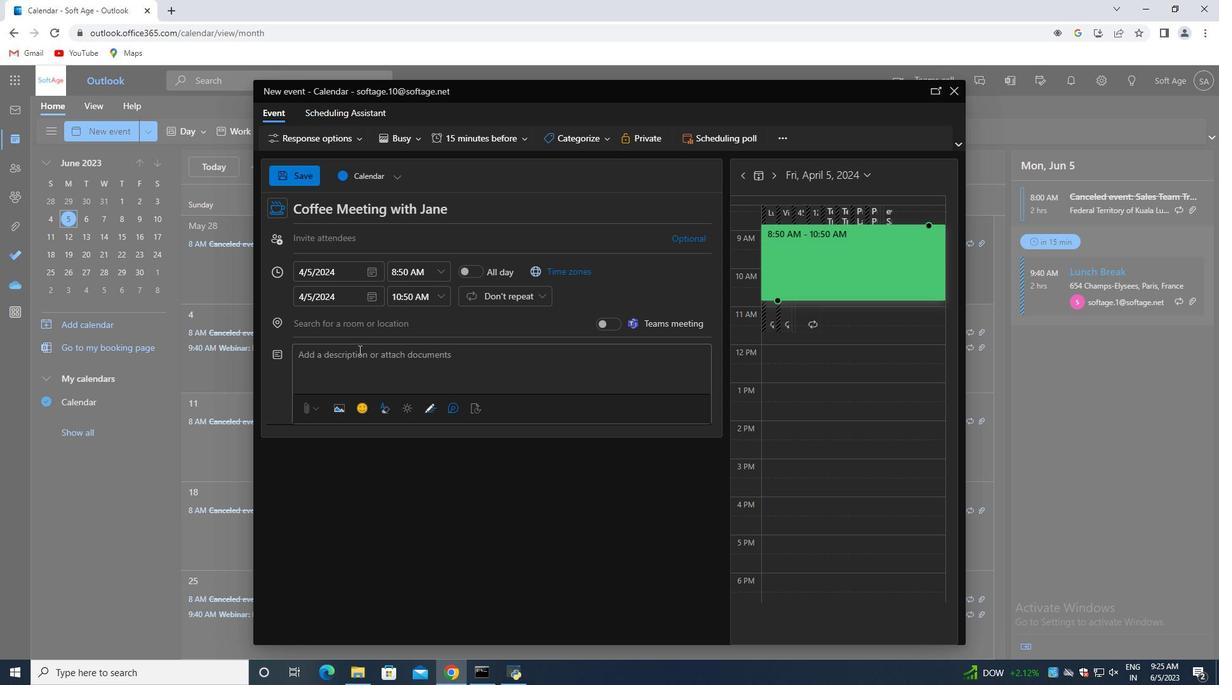 
Action: Key pressed <Key.shift><Key.shift><Key.shift><Key.shift><Key.shift>Forming<Key.space><Key.shift>Pairs<Key.shift_r>:<Key.space><Key.shift>Divide<Key.space>the<Key.space>team<Key.space>into<Key.space>pairs.<Key.space><Key.shift>Ecah<Key.space>pair<Key.space>will<Key.space>consist<Key.space>of<Key.space>a<Key.space>faller<Key.space>and<Key.space>one<Key.space>or<Key.space>more<Key.space>catchers.<Key.space><Key.shift>Ideally,<Key.space>the<Key.space>catchers<Key.space>should<Key.space>be<Key.space>physically<Key.space>capable<Key.space>of<Key.space>s
Screenshot: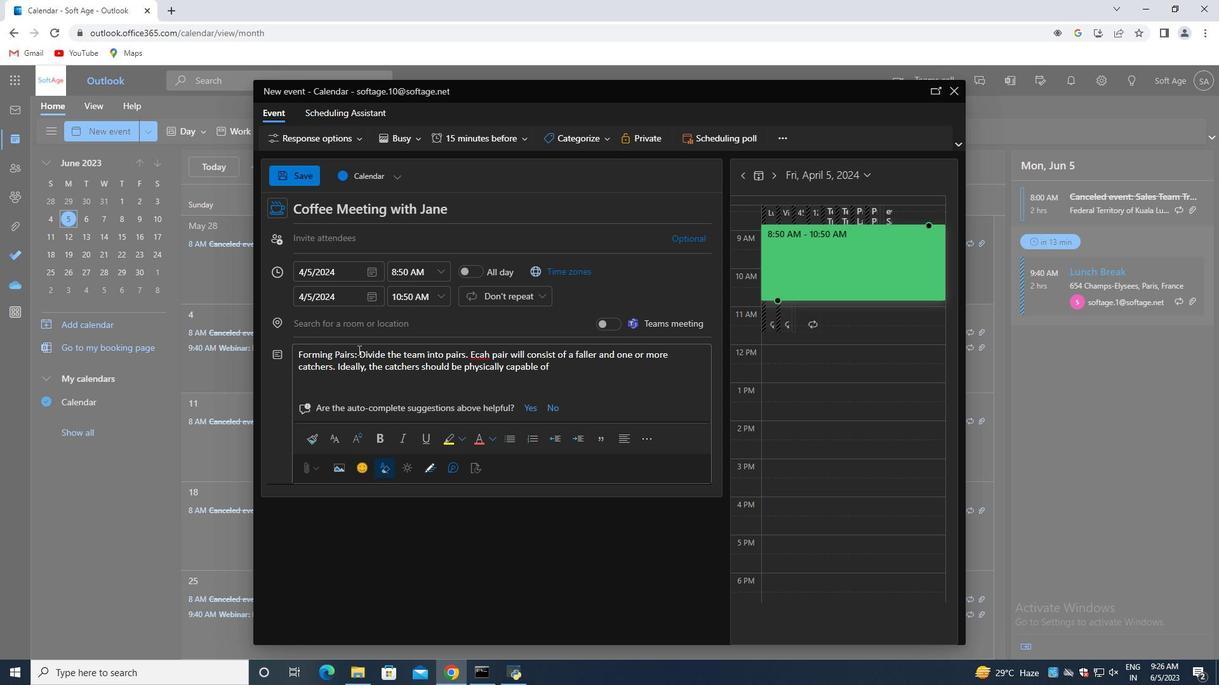 
Action: Mouse moved to (484, 354)
Screenshot: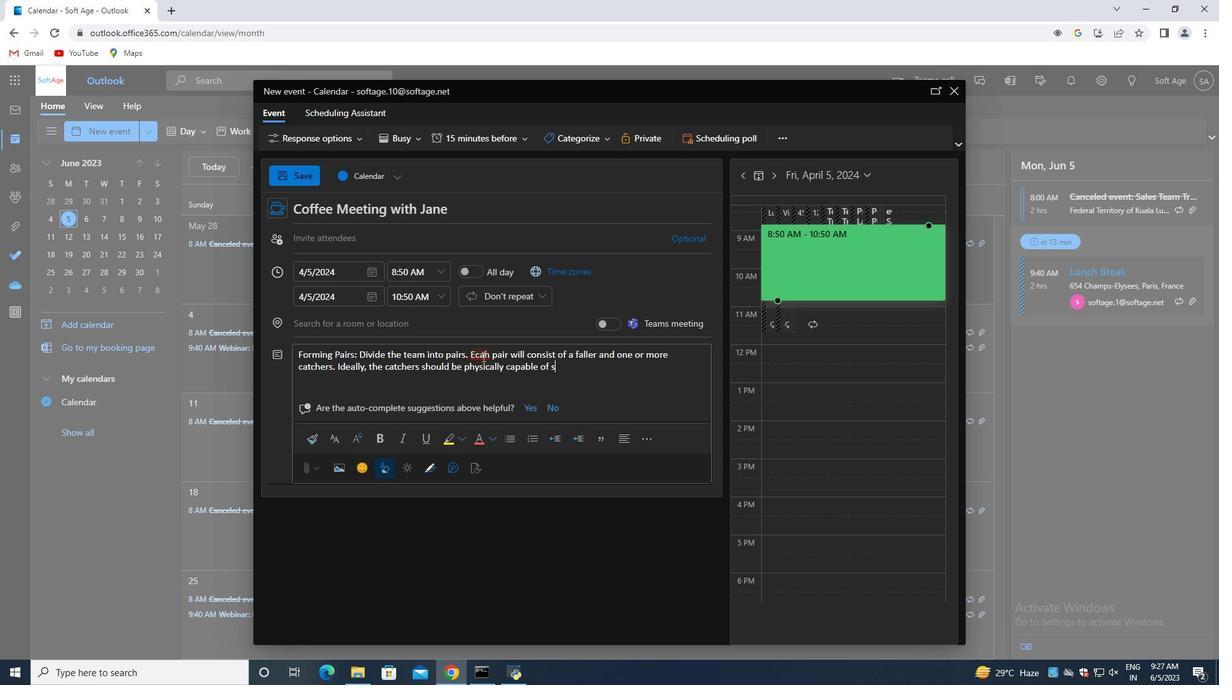 
Action: Mouse pressed left at (484, 354)
Screenshot: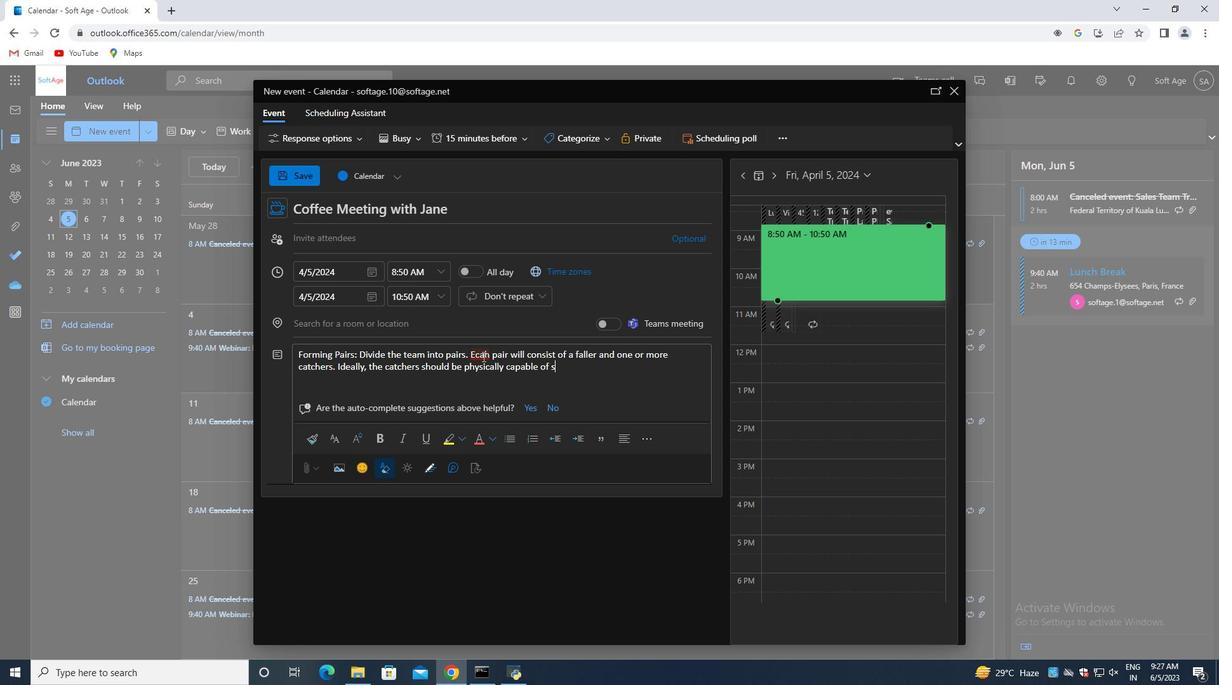 
Action: Mouse moved to (484, 389)
Screenshot: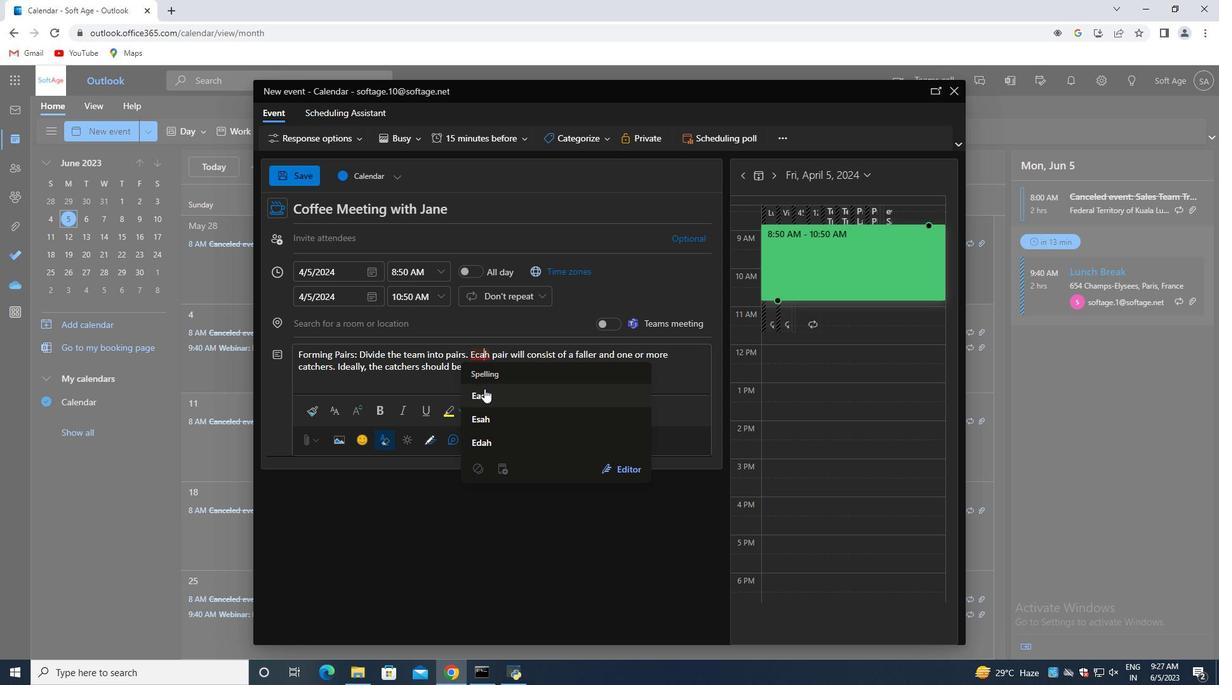 
Action: Mouse pressed left at (484, 389)
Screenshot: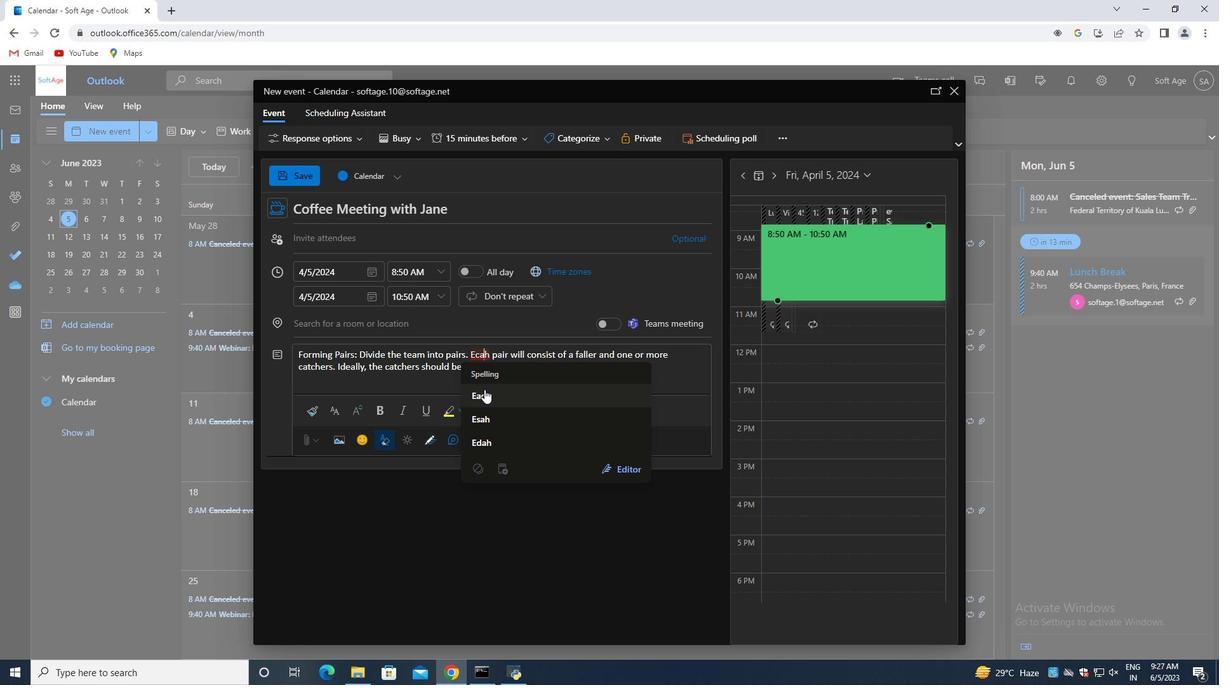 
Action: Mouse moved to (560, 369)
Screenshot: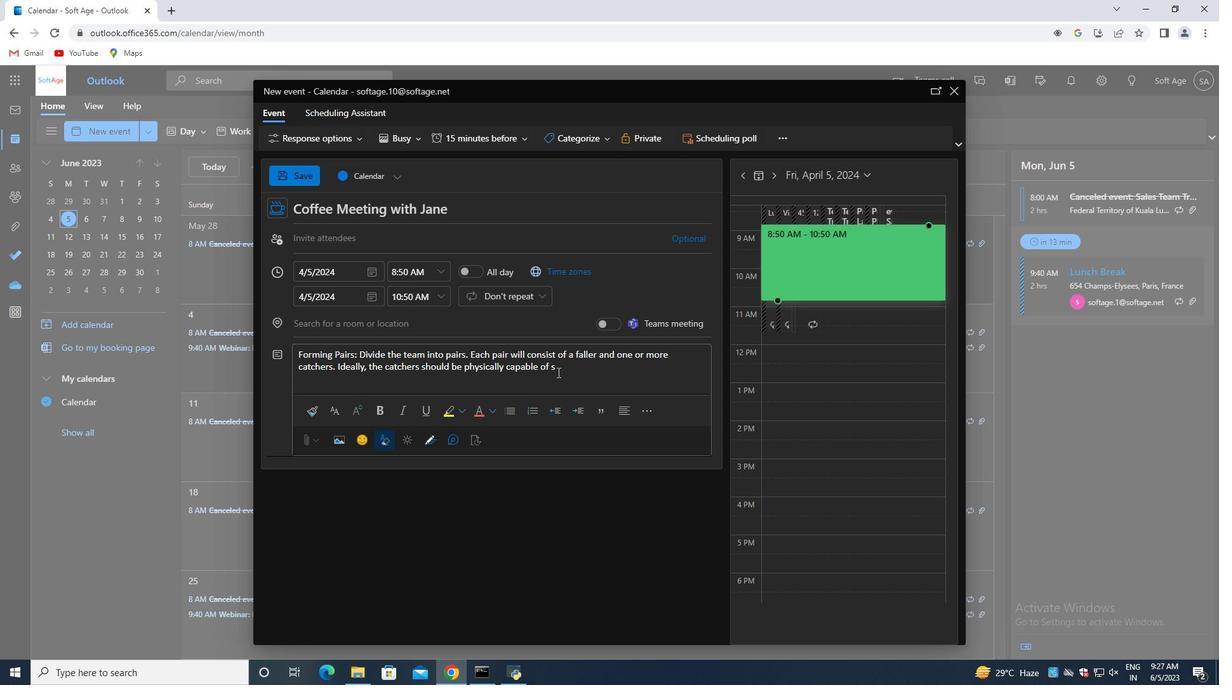 
Action: Mouse pressed left at (560, 369)
Screenshot: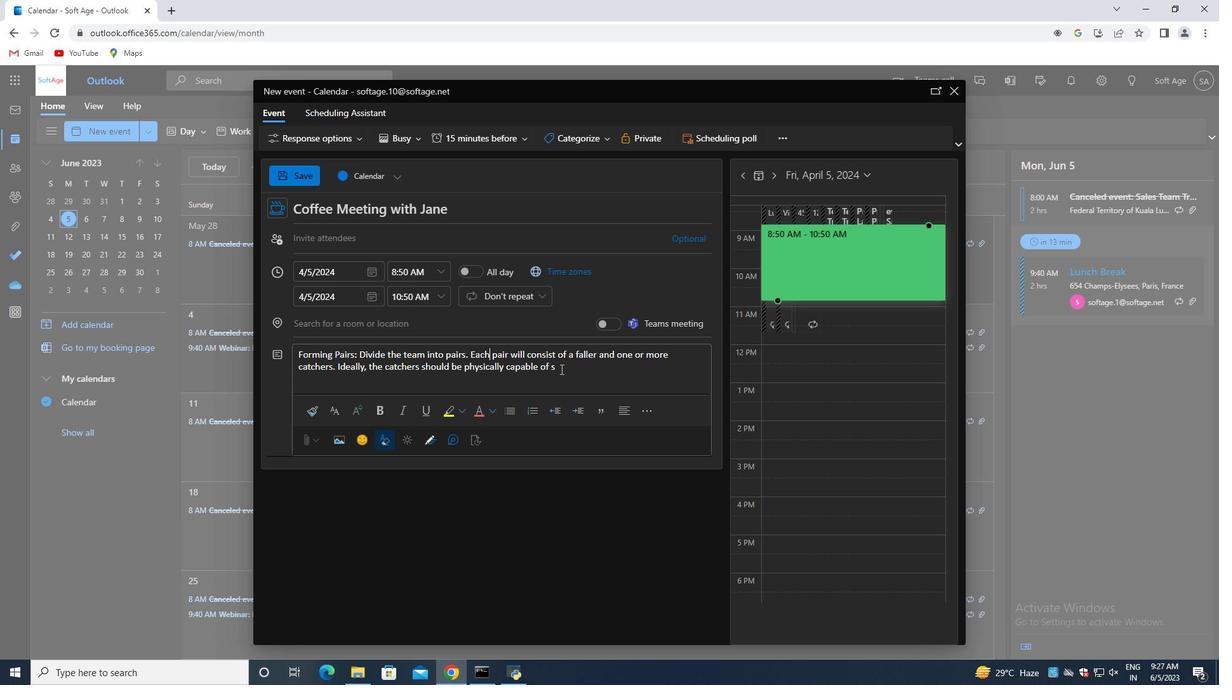
Action: Key pressed up
Screenshot: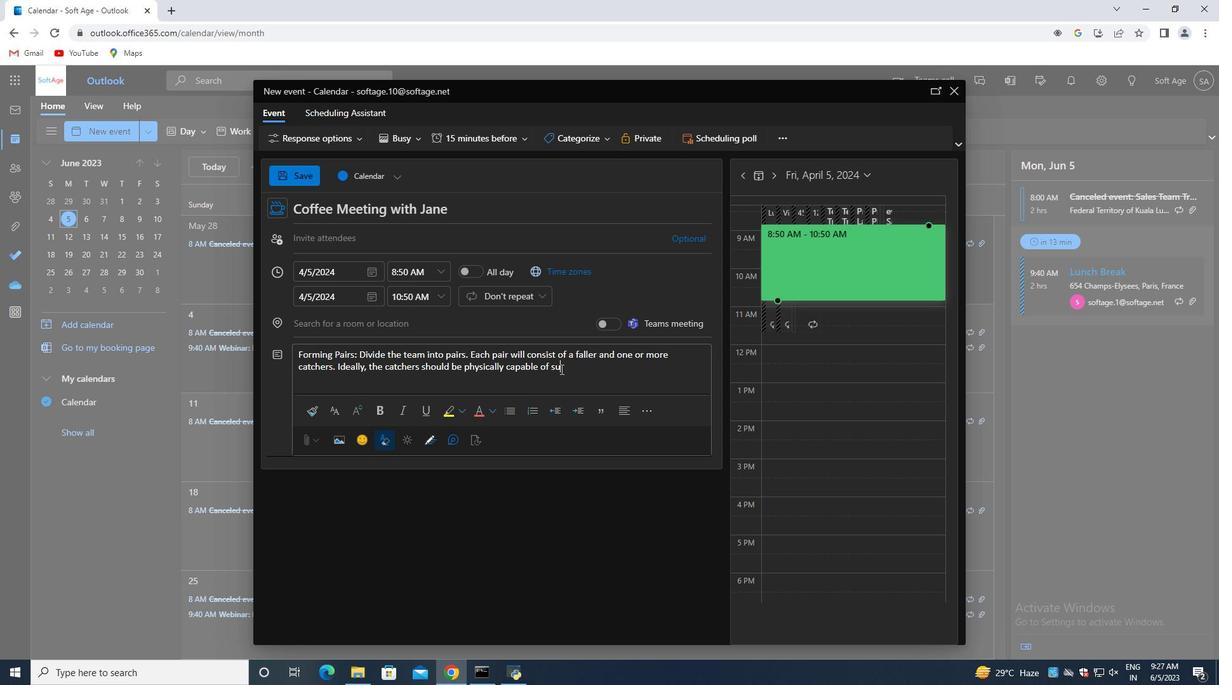 
Action: Mouse moved to (553, 361)
Screenshot: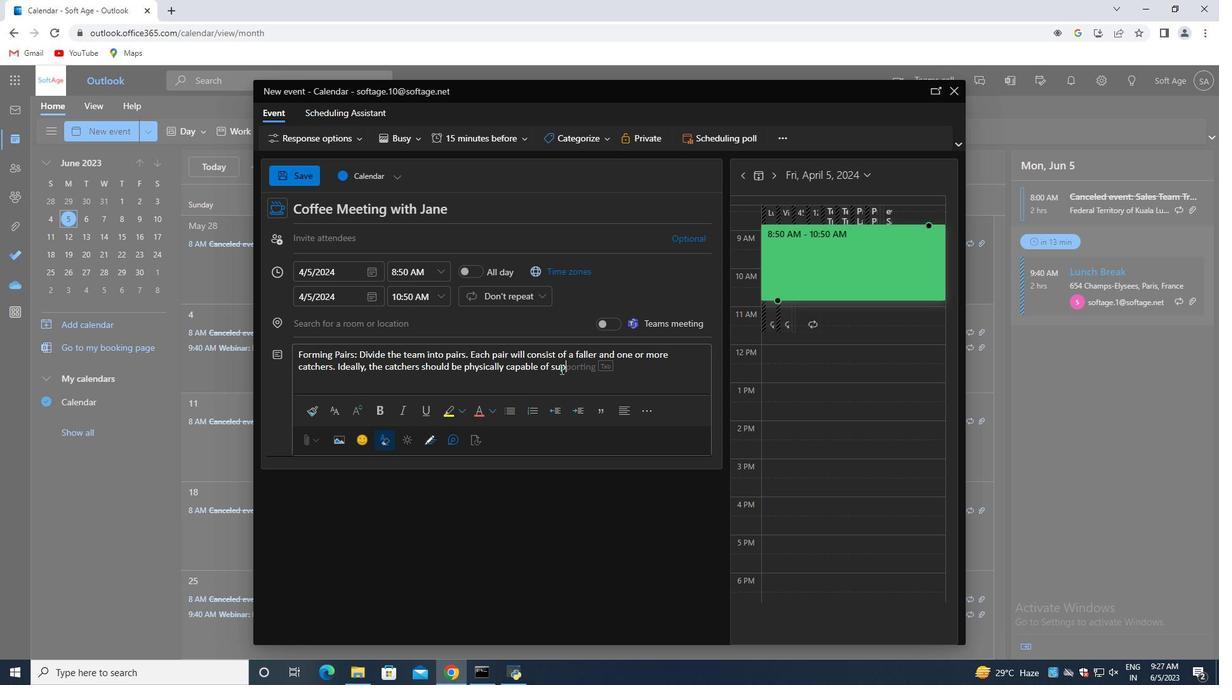 
Action: Key pressed p
Screenshot: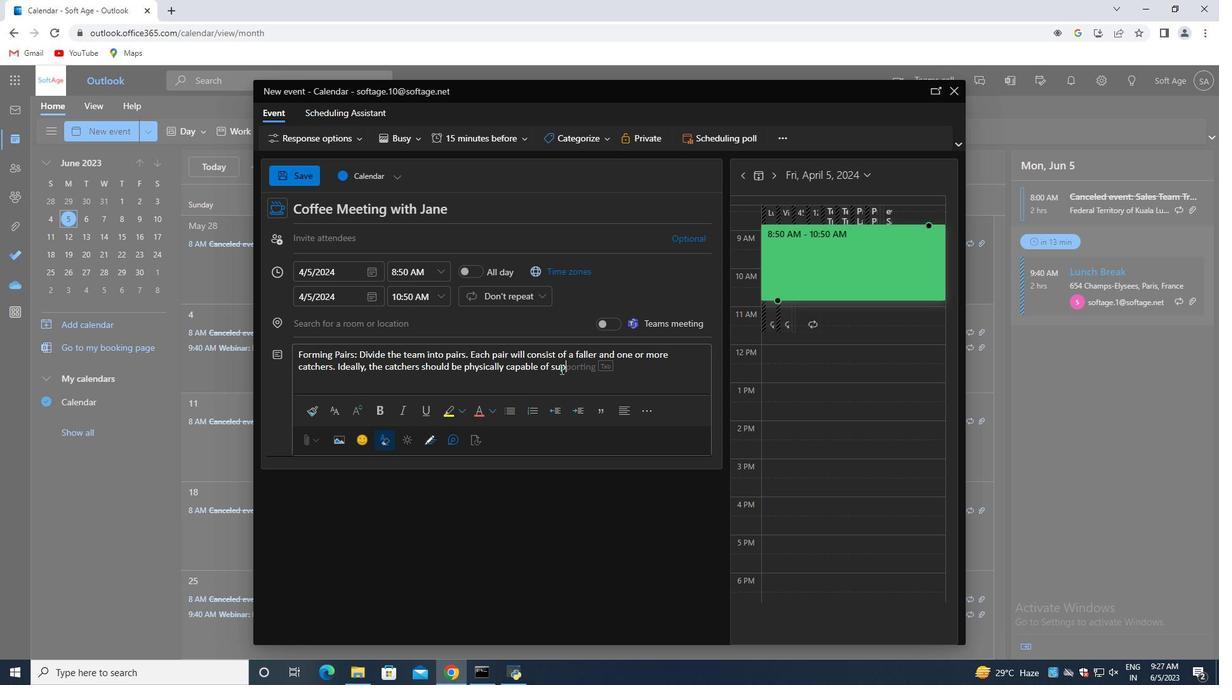 
Action: Mouse moved to (513, 333)
Screenshot: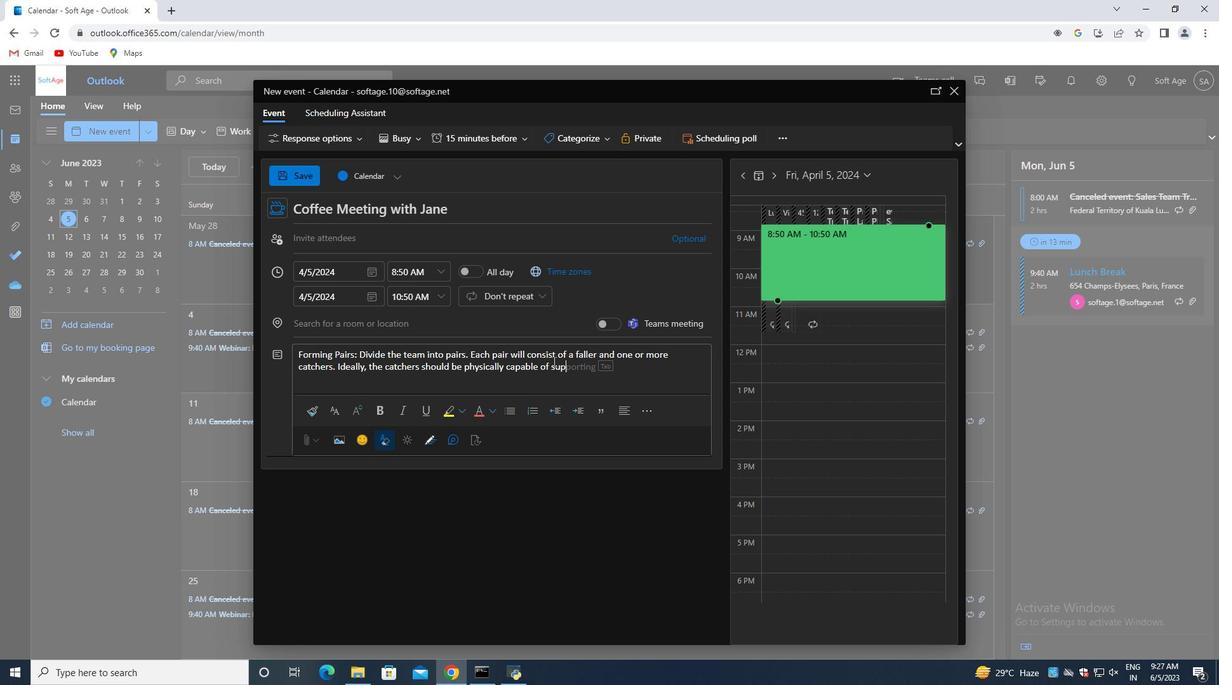 
Action: Key pressed orting<Key.space>the<Key.space>weight<Key.space>of<Key.space>the<Key.space>faller.,<Key.space>put<Key.space>the<Key.space>event<Key.space>into<Key.space><Key.backspace><Key.backspace><Key.backspace><Key.backspace><Key.backspace><Key.backspace><Key.backspace><Key.backspace><Key.backspace><Key.backspace><Key.backspace><Key.backspace><Key.backspace><Key.backspace><Key.backspace><Key.backspace><Key.backspace><Key.backspace><Key.backspace><Key.backspace><Key.backspace>
Screenshot: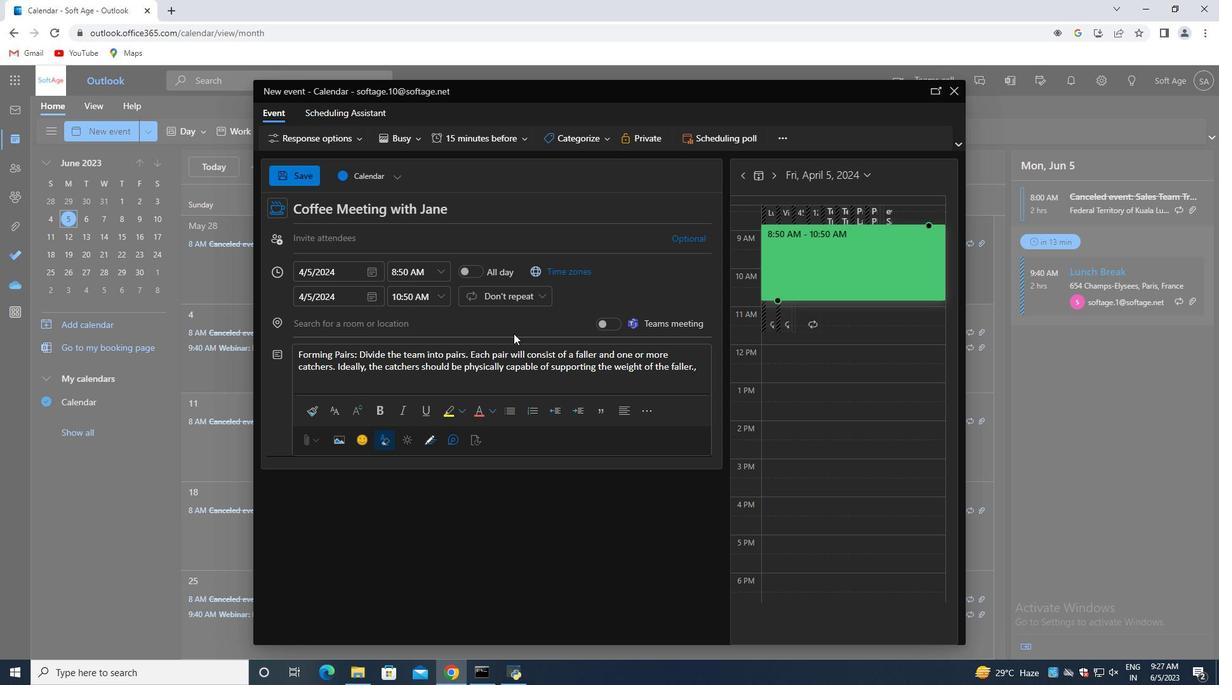 
Action: Mouse moved to (573, 139)
Screenshot: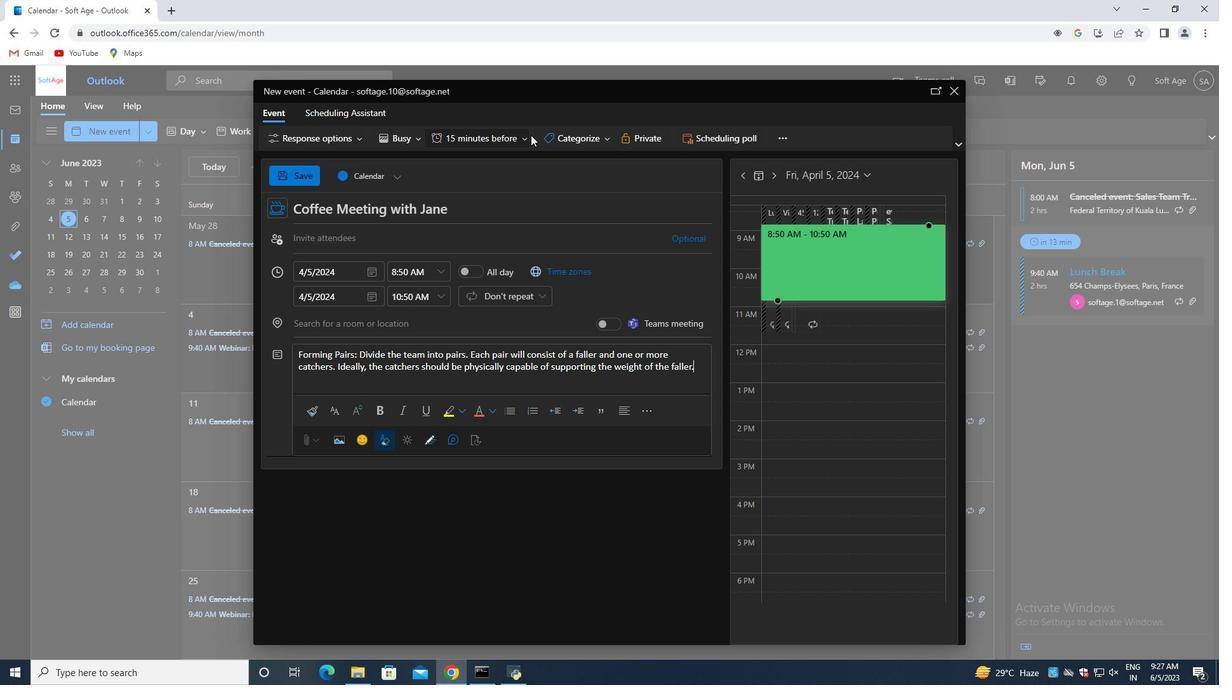 
Action: Mouse pressed left at (573, 139)
Screenshot: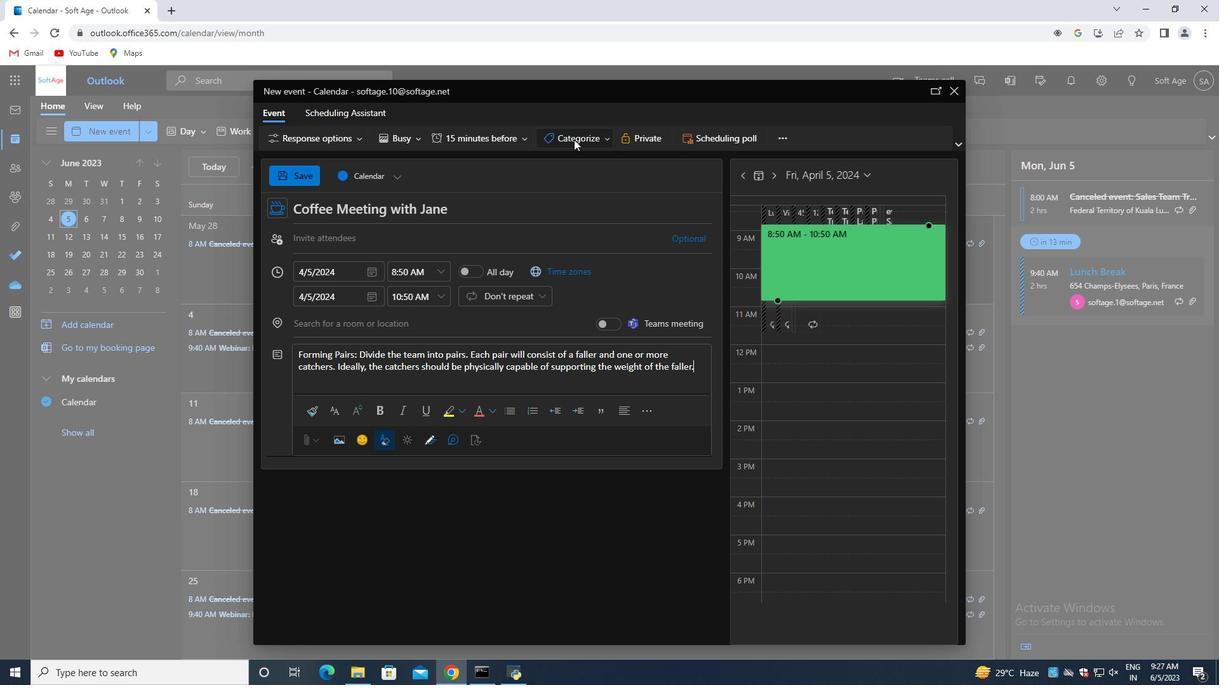 
Action: Mouse moved to (582, 160)
Screenshot: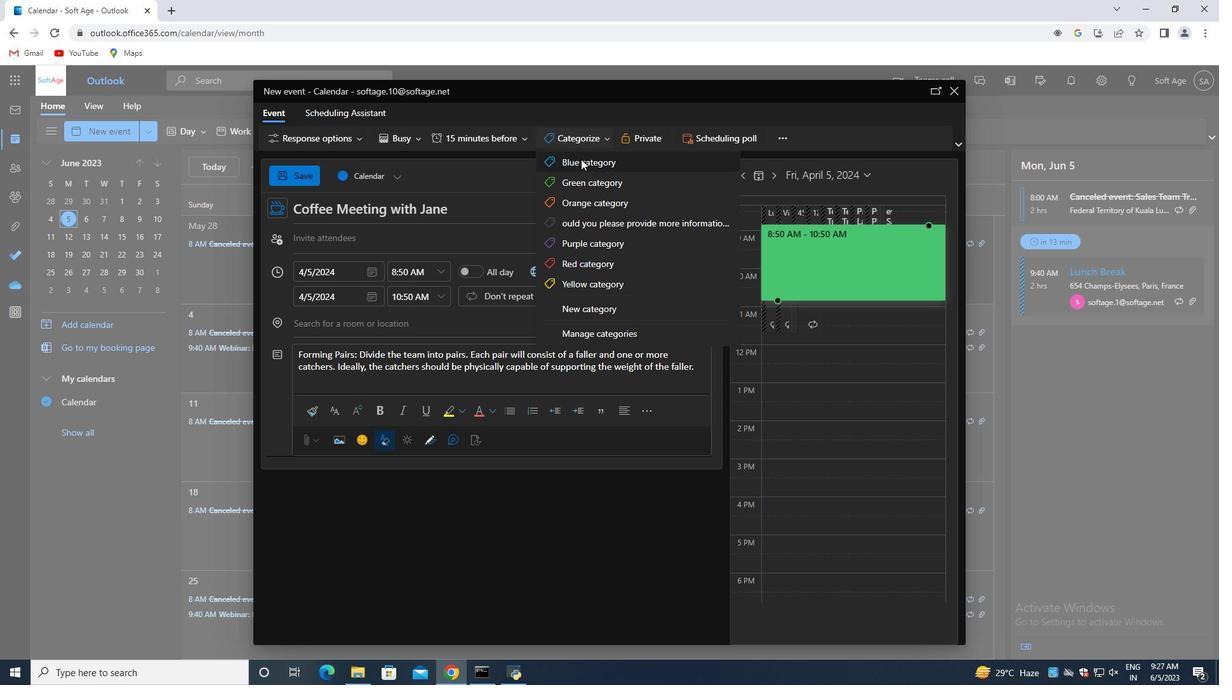 
Action: Mouse pressed left at (582, 160)
Screenshot: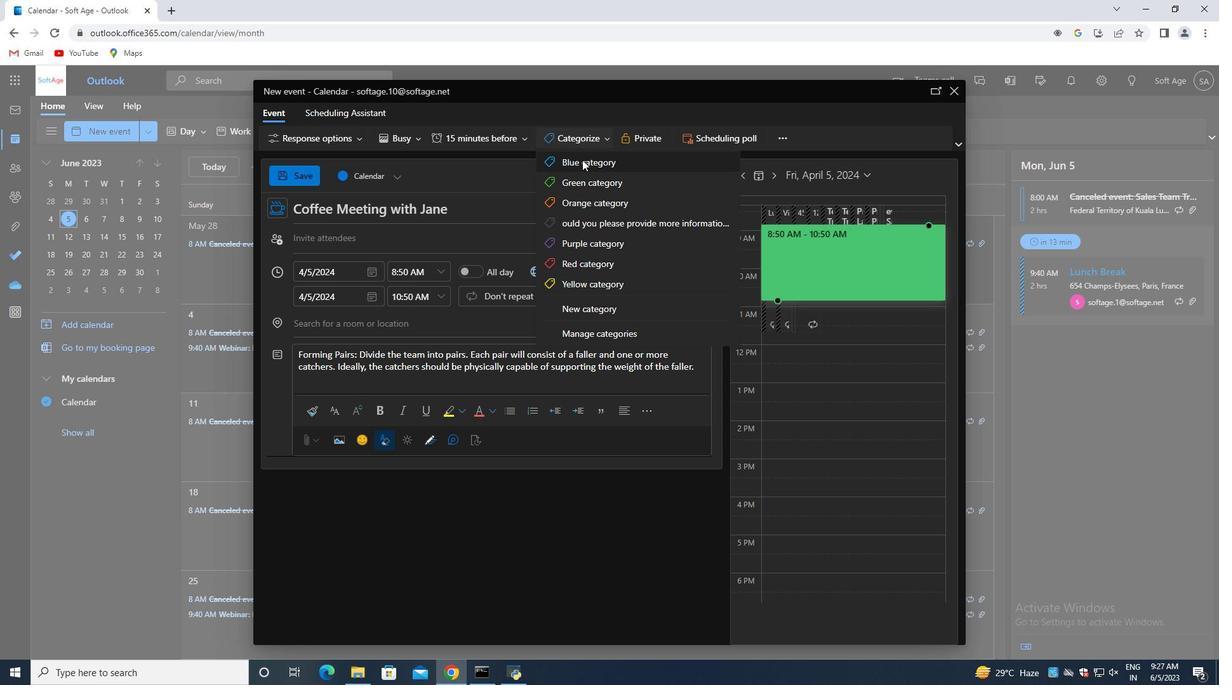 
Action: Mouse moved to (358, 323)
Screenshot: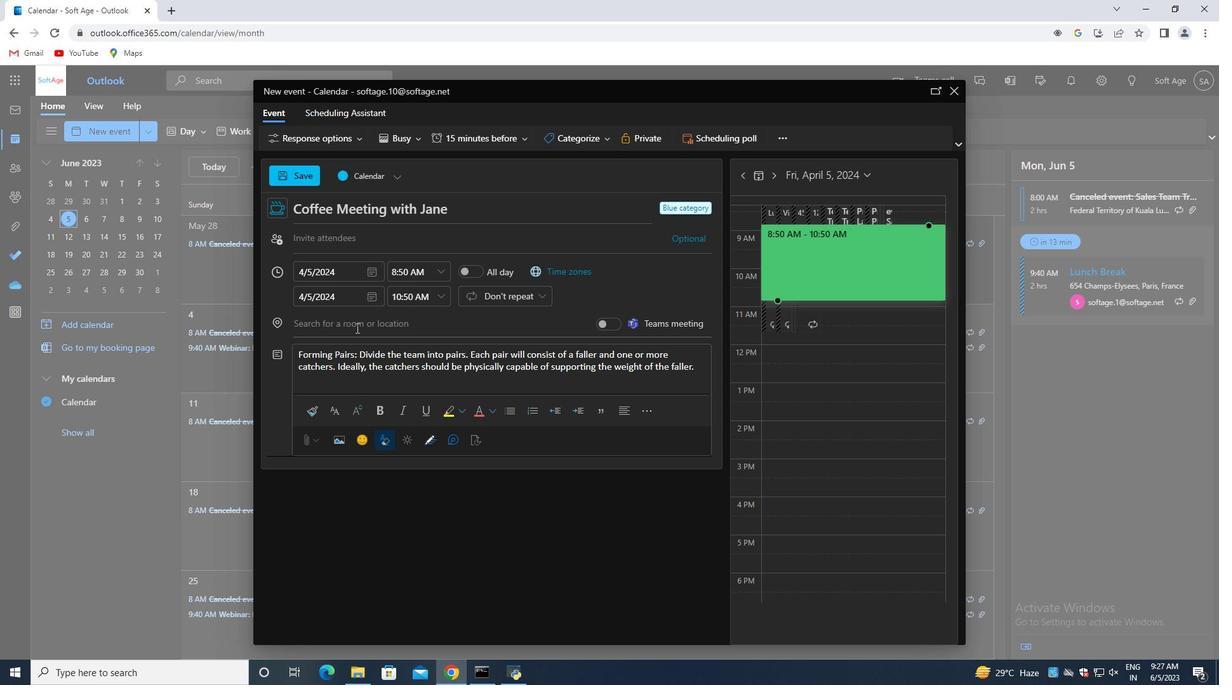 
Action: Mouse pressed left at (358, 323)
Screenshot: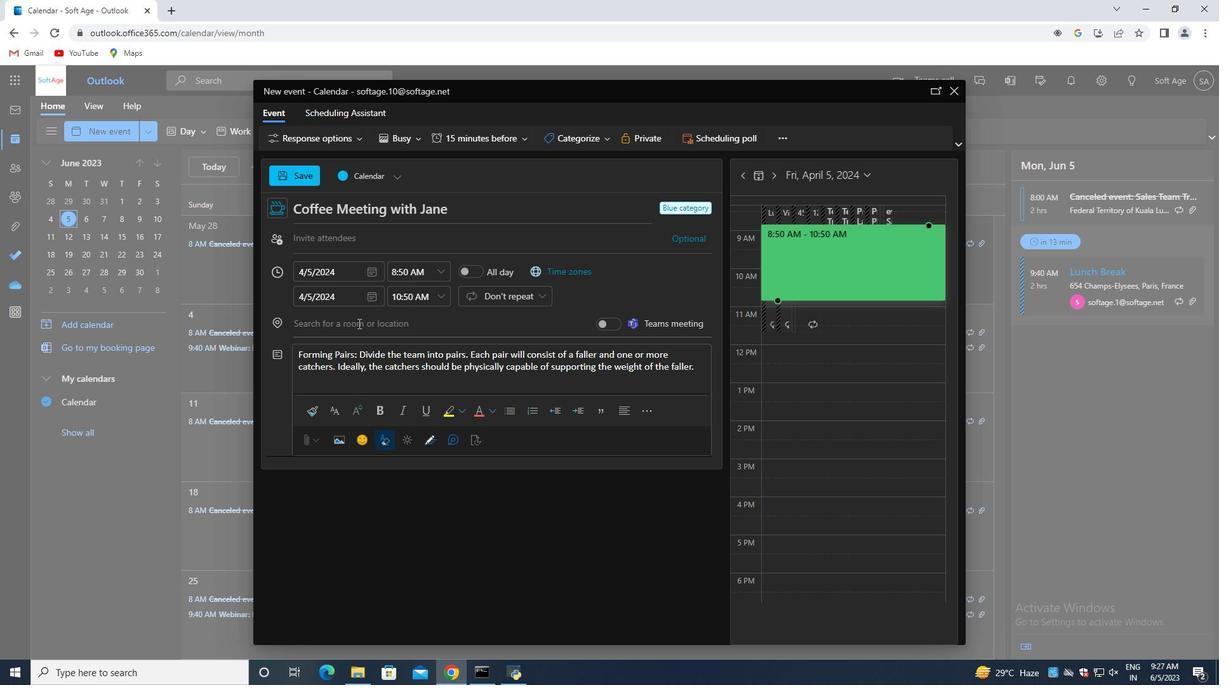 
Action: Key pressed 789<Key.space><Key.shift>Pefkoulia<Key.space><Key.shift>Beach,<Key.space><Key.shift>Lefkada,<Key.space><Key.shift>Greece
Screenshot: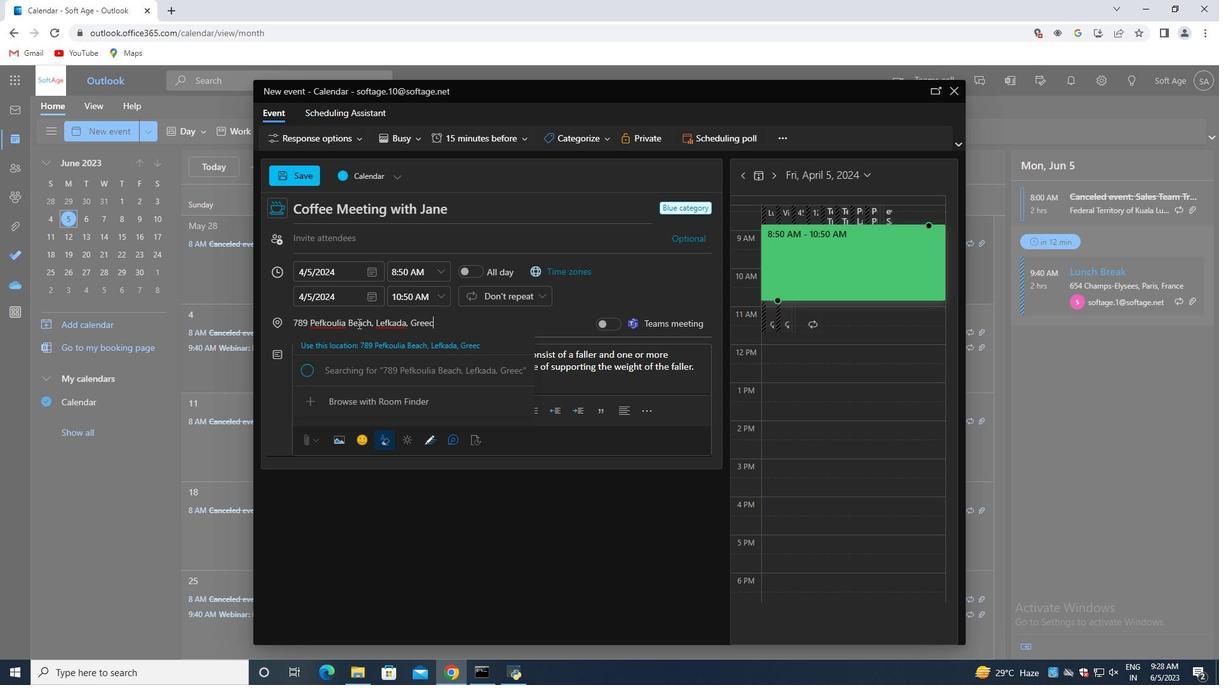 
Action: Mouse moved to (398, 347)
Screenshot: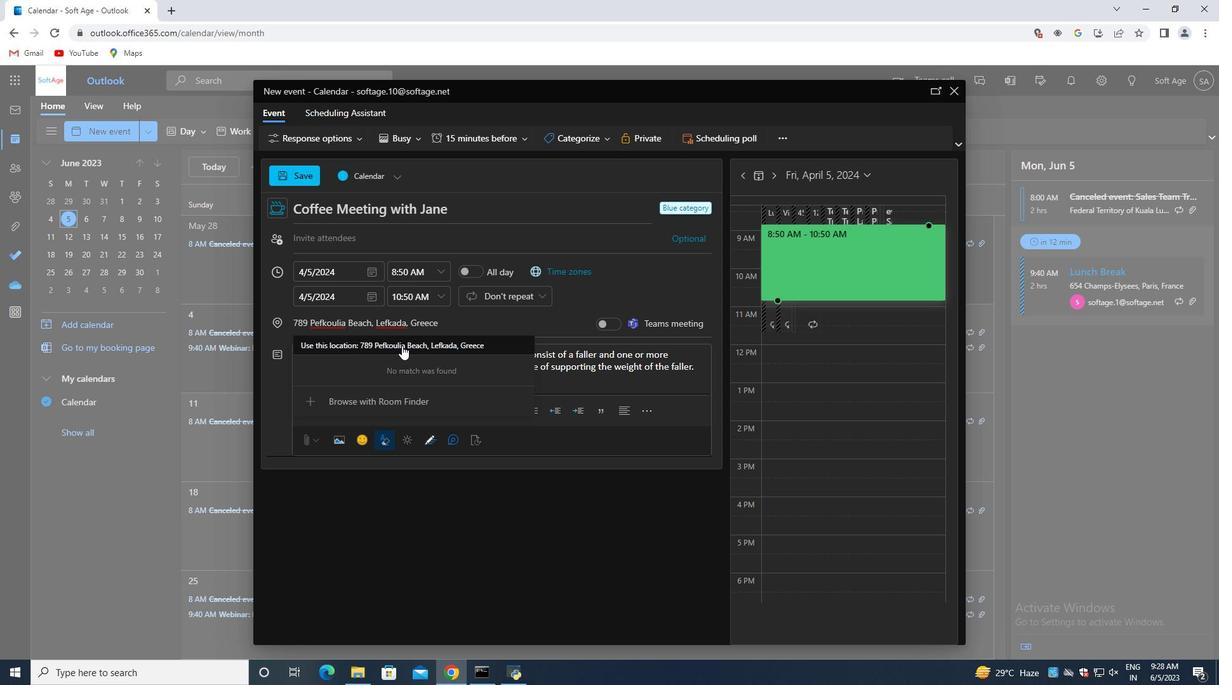 
Action: Mouse pressed left at (398, 347)
Screenshot: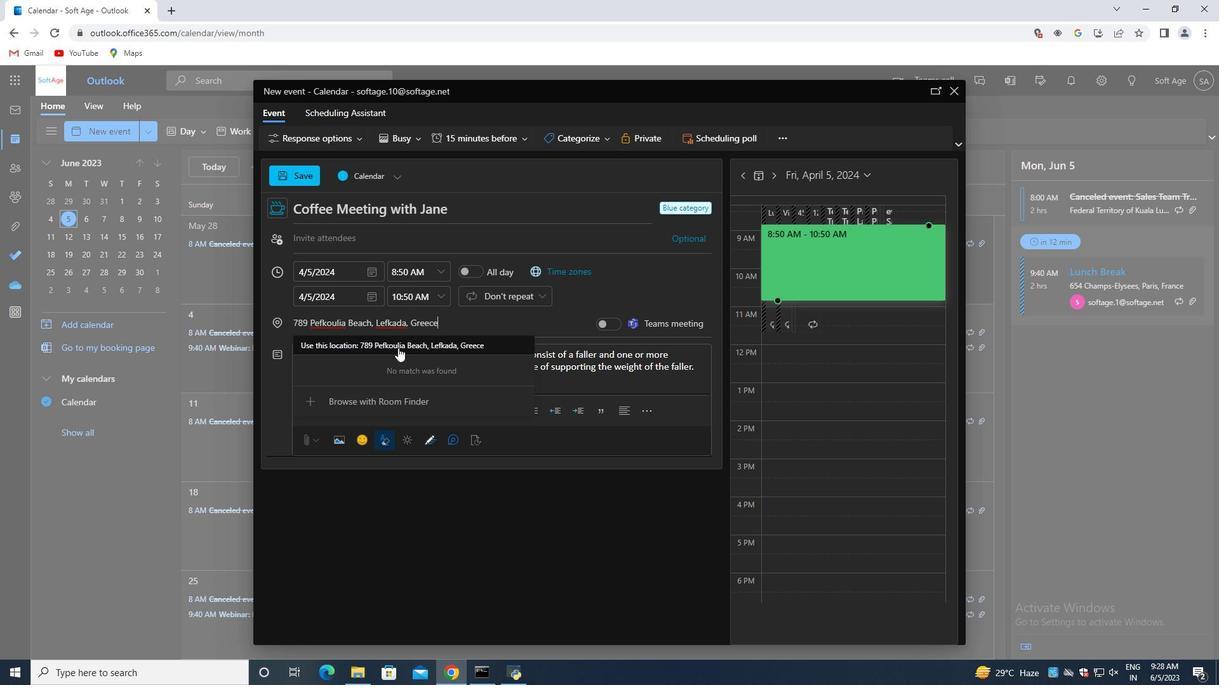 
Action: Mouse moved to (339, 238)
Screenshot: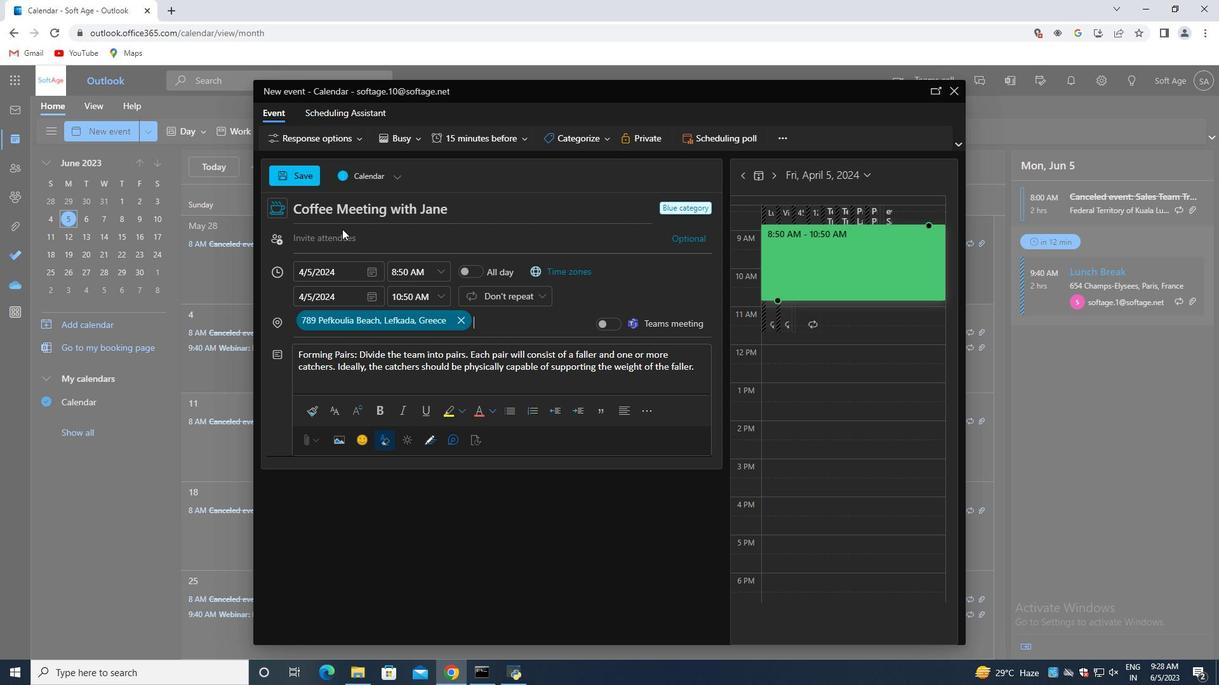 
Action: Mouse pressed left at (339, 238)
Screenshot: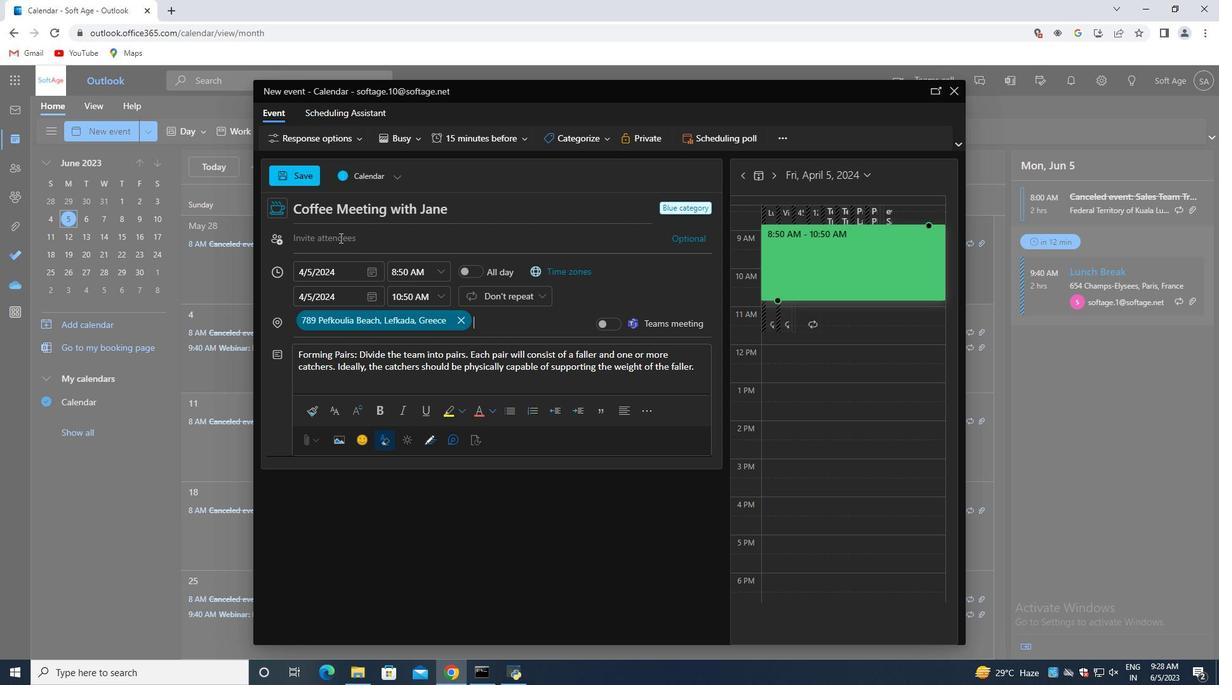 
Action: Key pressed softage.2<Key.shift>@softage.net<Key.enter>softage.3<Key.shift>@softg<Key.backspace>age.net<Key.enter>
Screenshot: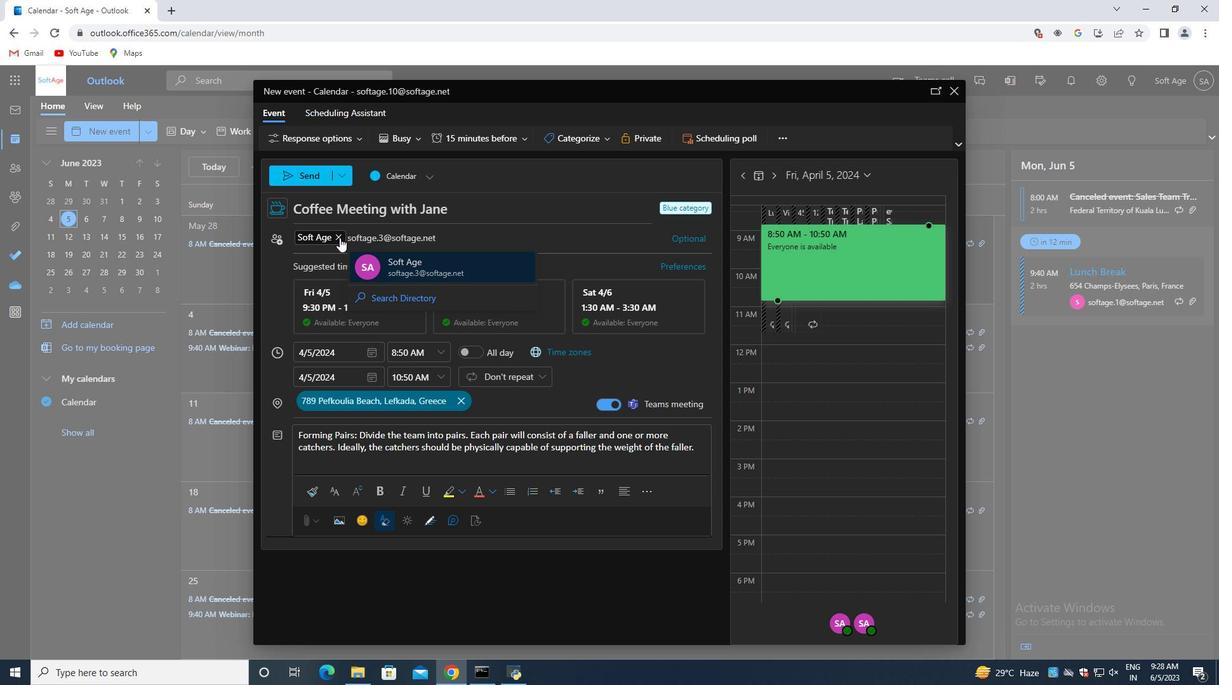 
Action: Mouse moved to (454, 133)
Screenshot: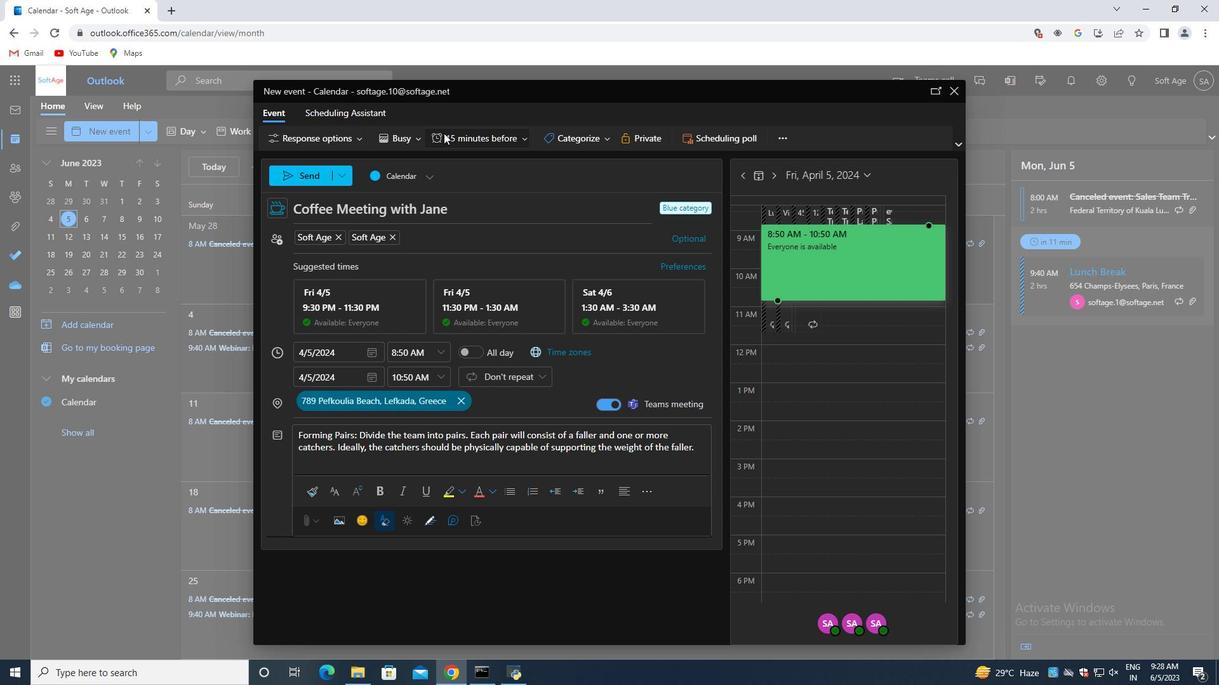 
Action: Mouse pressed left at (454, 133)
Screenshot: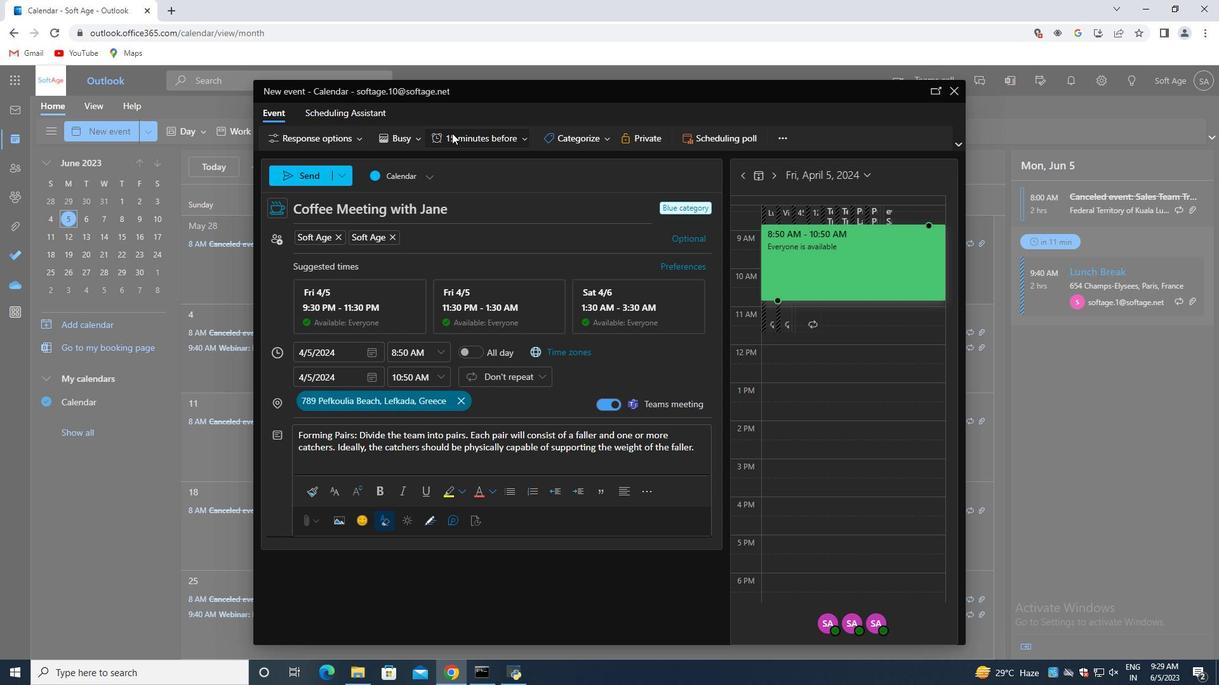
Action: Mouse moved to (475, 189)
Screenshot: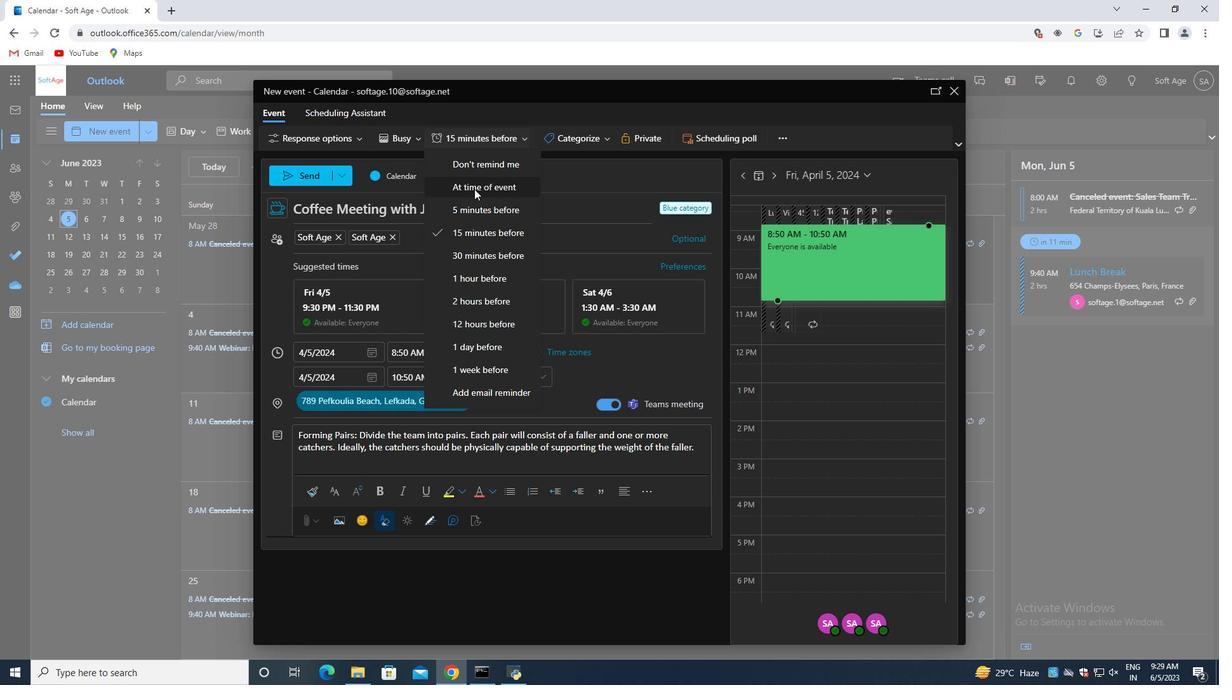 
Action: Mouse pressed left at (475, 189)
Screenshot: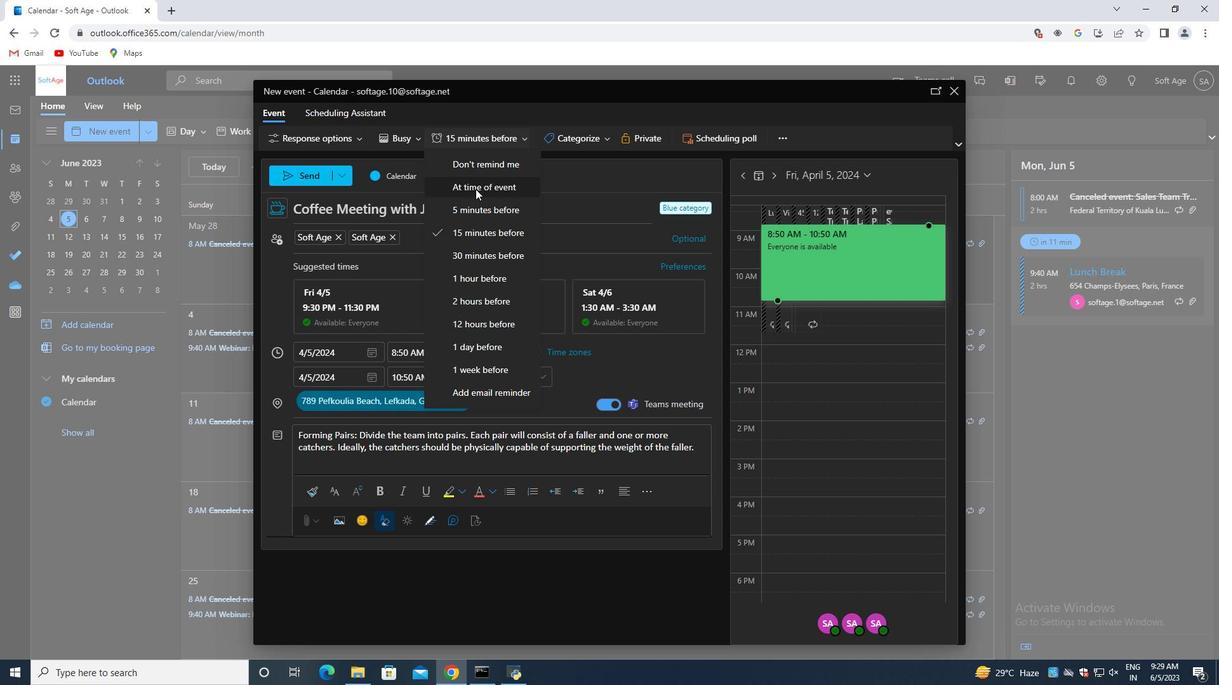 
Action: Mouse moved to (299, 170)
Screenshot: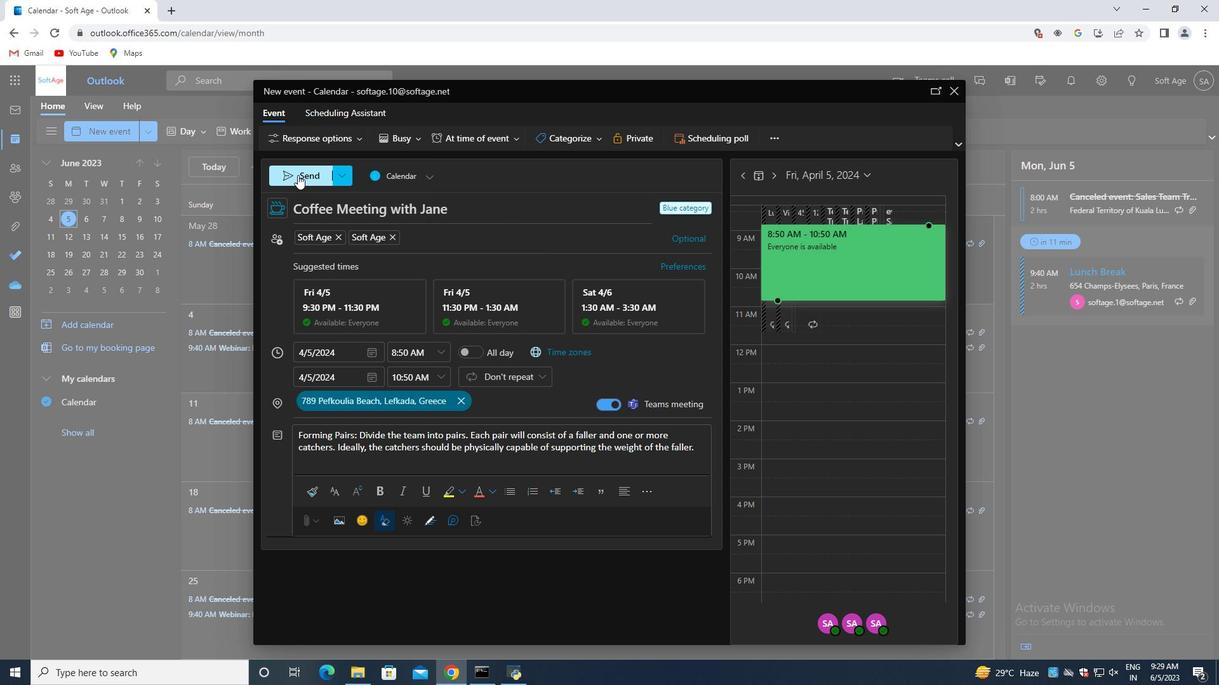 
Action: Mouse pressed left at (299, 170)
Screenshot: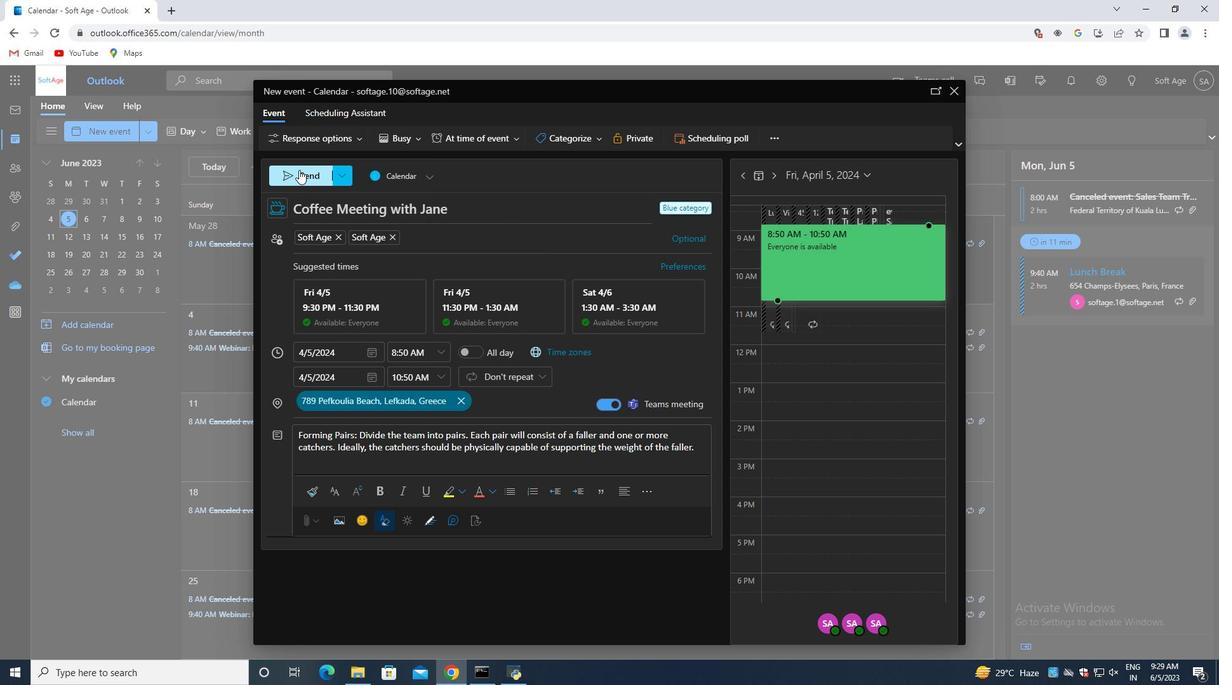 
